 Task: Add an event with the title Training Workshop: Leadership Skills, date '2023/12/09', time 7:50 AM to 9:50 AMand add a description: As each participant delivers their presentation, fellow participants and a designated facilitator will provide constructive feedback, highlighting strengths and offering suggestions for improvement. The feedback will focus on areas such as clarity of message, organization of content, vocal delivery, non-verbal communication, and overall presentation effectiveness., put the event into Green category . Add location for the event as: 456 Parc Güell, Barcelona, Spain, logged in from the account softage.1@softage.netand send the event invitation to softage.4@softage.net and softage.5@softage.net. Set a reminder for the event 12 hour before
Action: Mouse moved to (86, 101)
Screenshot: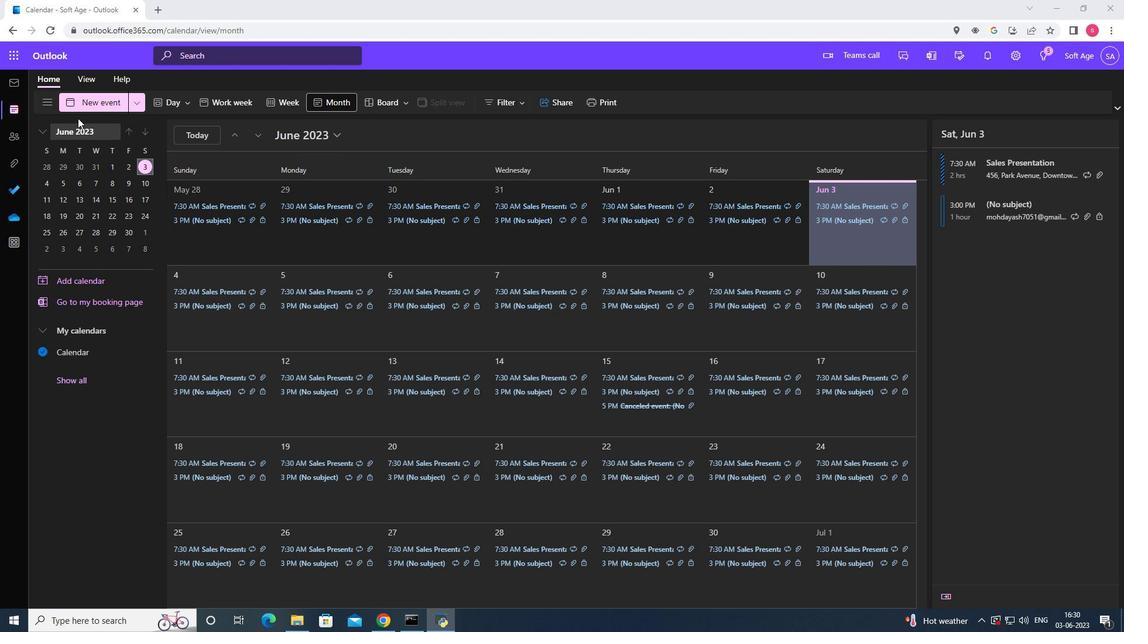 
Action: Mouse pressed left at (86, 101)
Screenshot: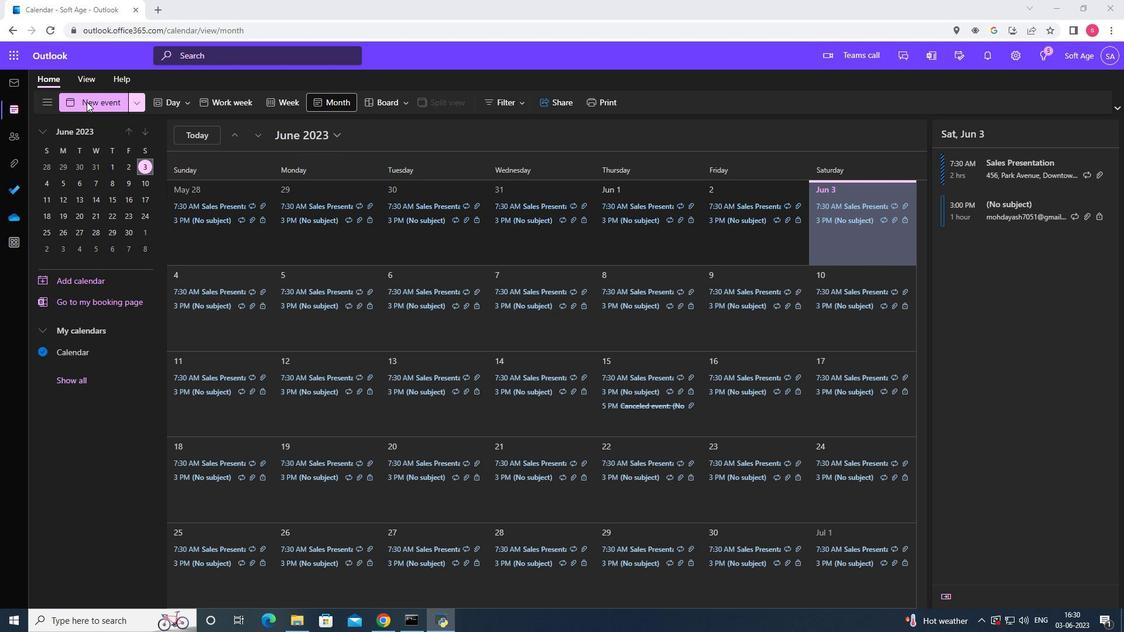 
Action: Mouse moved to (378, 180)
Screenshot: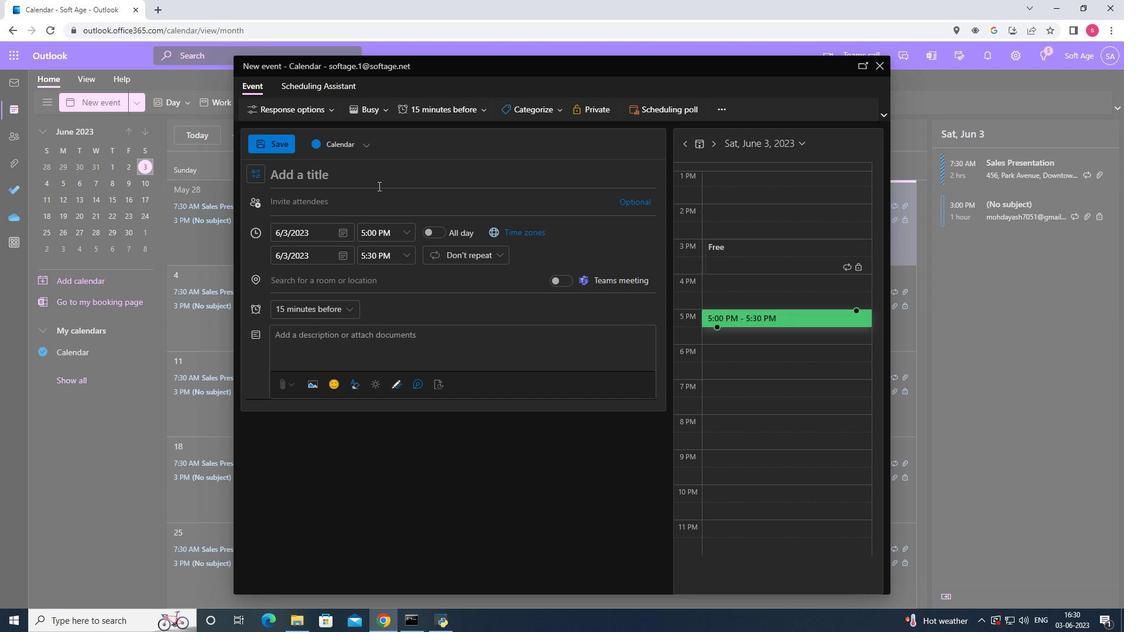 
Action: Mouse pressed left at (378, 180)
Screenshot: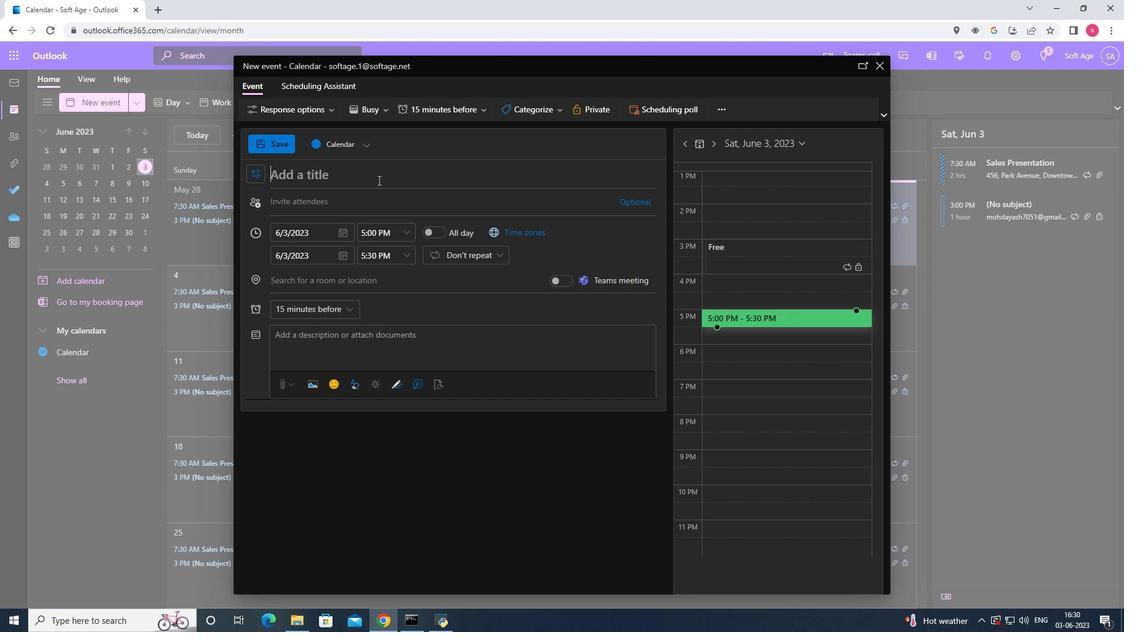 
Action: Key pressed <Key.shift>Training<Key.space><Key.shift>work<Key.backspace><Key.backspace><Key.backspace><Key.backspace><Key.shift>Workshop<Key.shift>:<Key.space><Key.shift><Key.shift><Key.shift><Key.shift><Key.shift><Key.shift><Key.shift><Key.shift><Key.shift><Key.shift><Key.shift><Key.shift><Key.shift><Key.shift><Key.shift><Key.shift><Key.shift><Key.shift><Key.shift><Key.shift><Key.shift><Key.shift><Key.shift><Key.shift><Key.shift><Key.shift><Key.shift><Key.shift><Key.shift>Leadership<Key.space><Key.shift>Skills
Screenshot: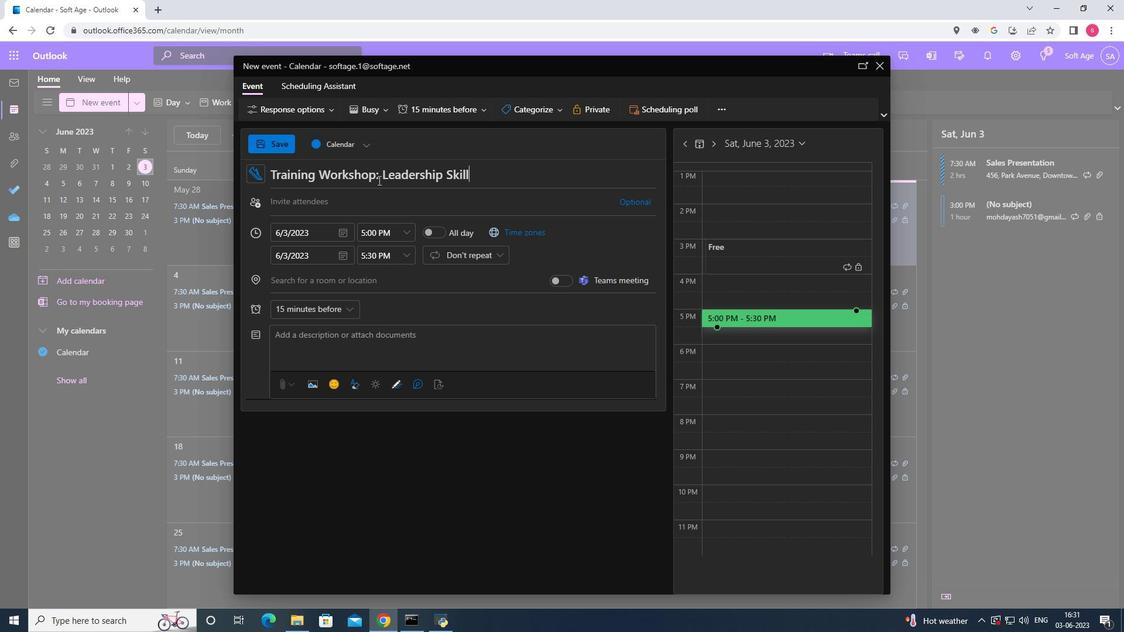 
Action: Mouse moved to (341, 232)
Screenshot: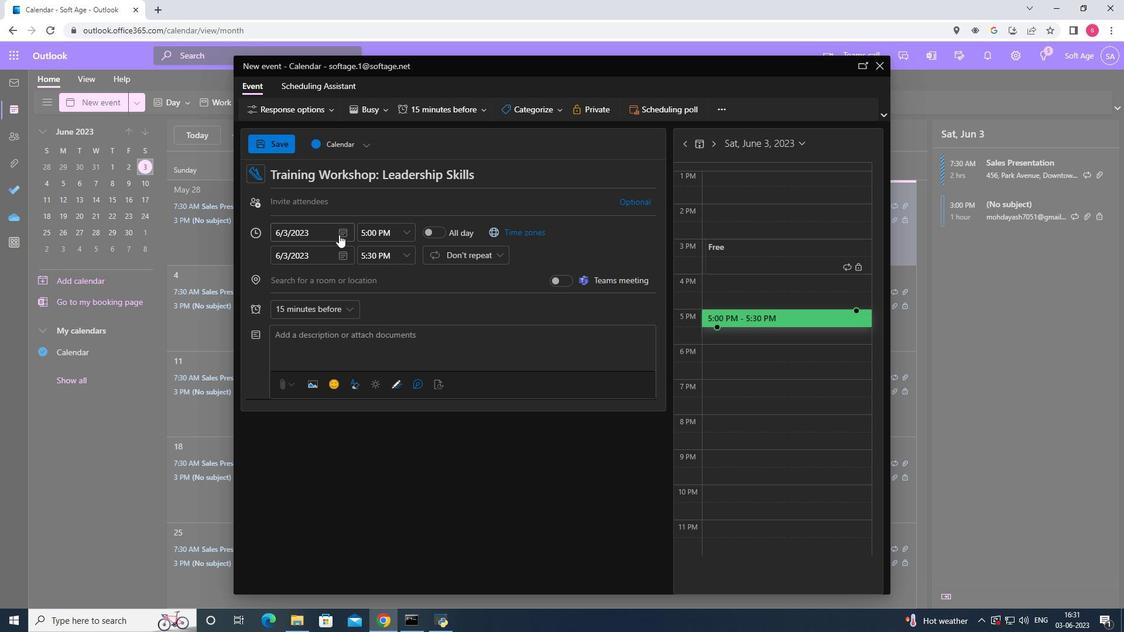 
Action: Mouse pressed left at (341, 232)
Screenshot: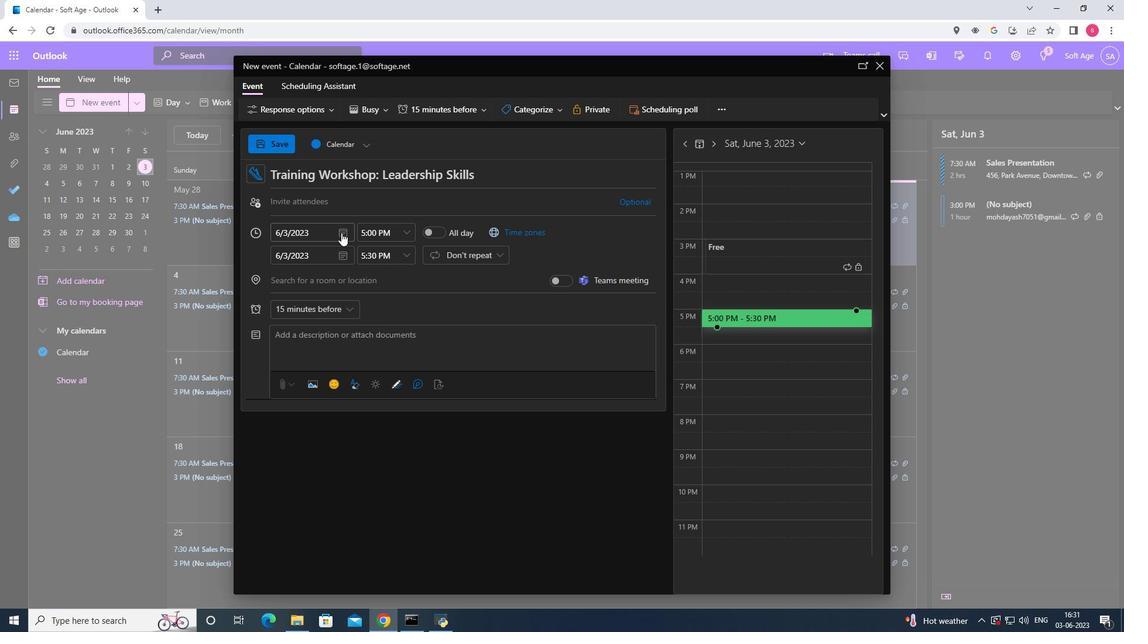 
Action: Mouse moved to (384, 254)
Screenshot: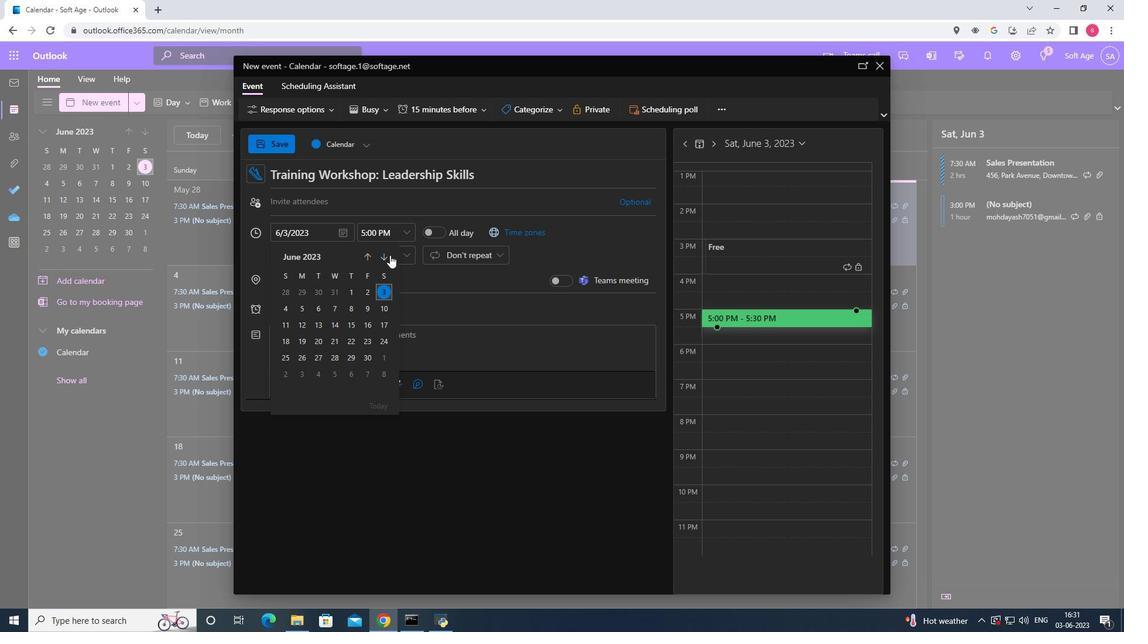 
Action: Mouse pressed left at (384, 254)
Screenshot: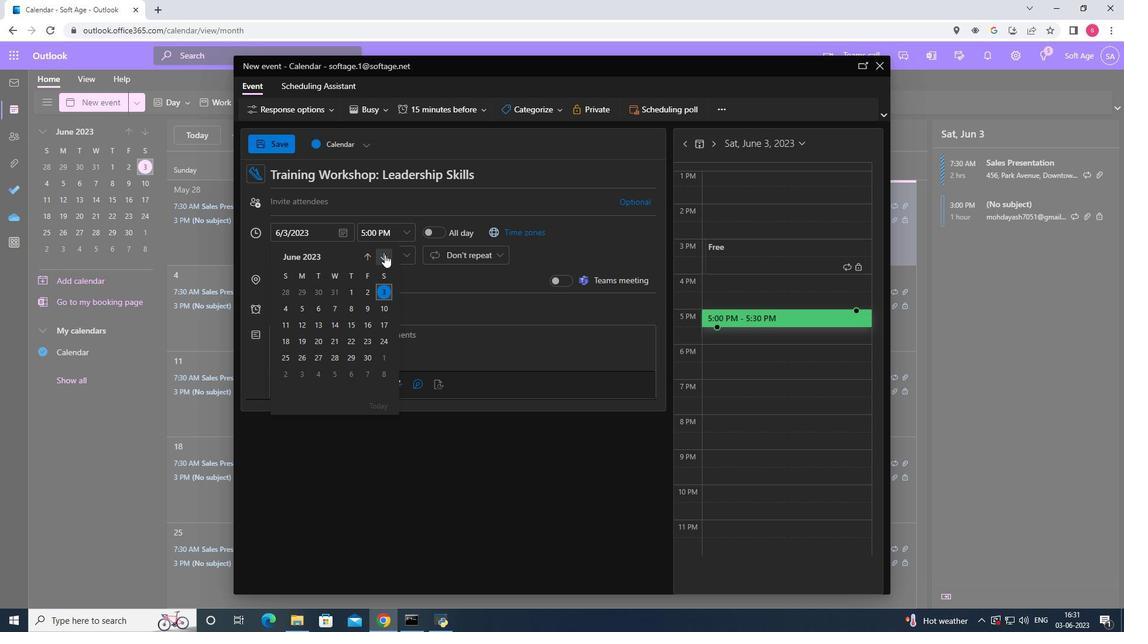 
Action: Mouse pressed left at (384, 254)
Screenshot: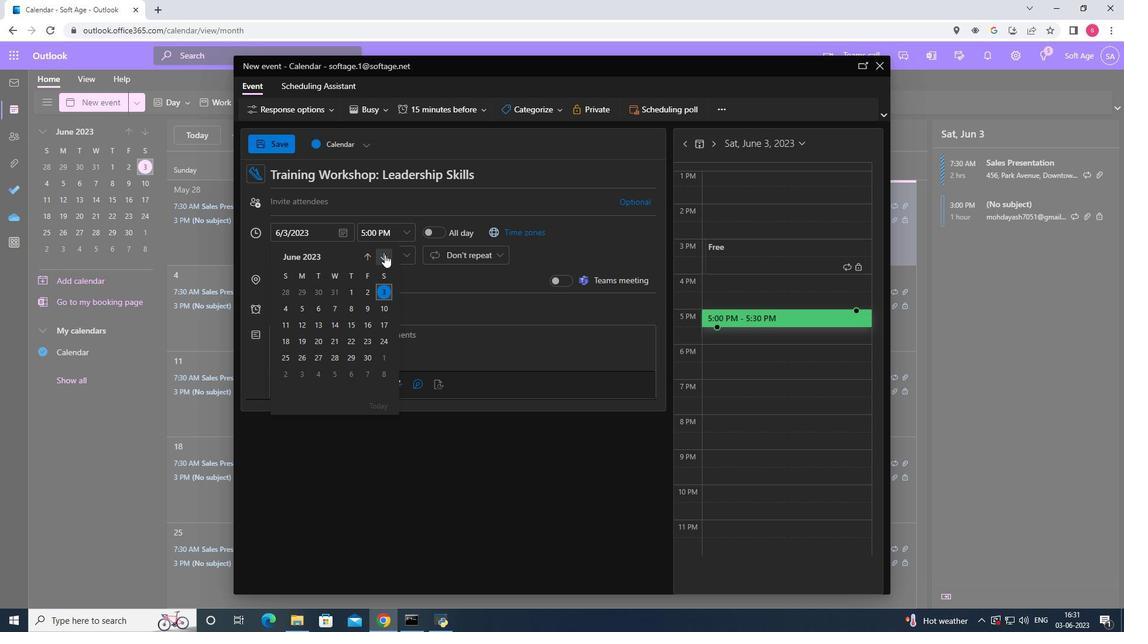 
Action: Mouse pressed left at (384, 254)
Screenshot: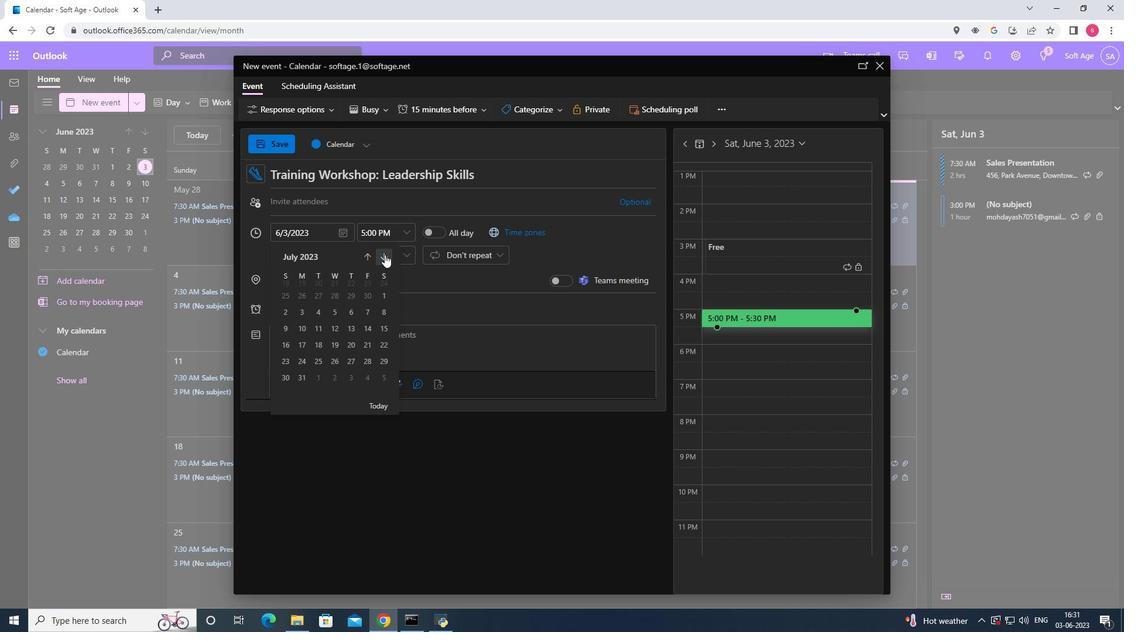 
Action: Mouse pressed left at (384, 254)
Screenshot: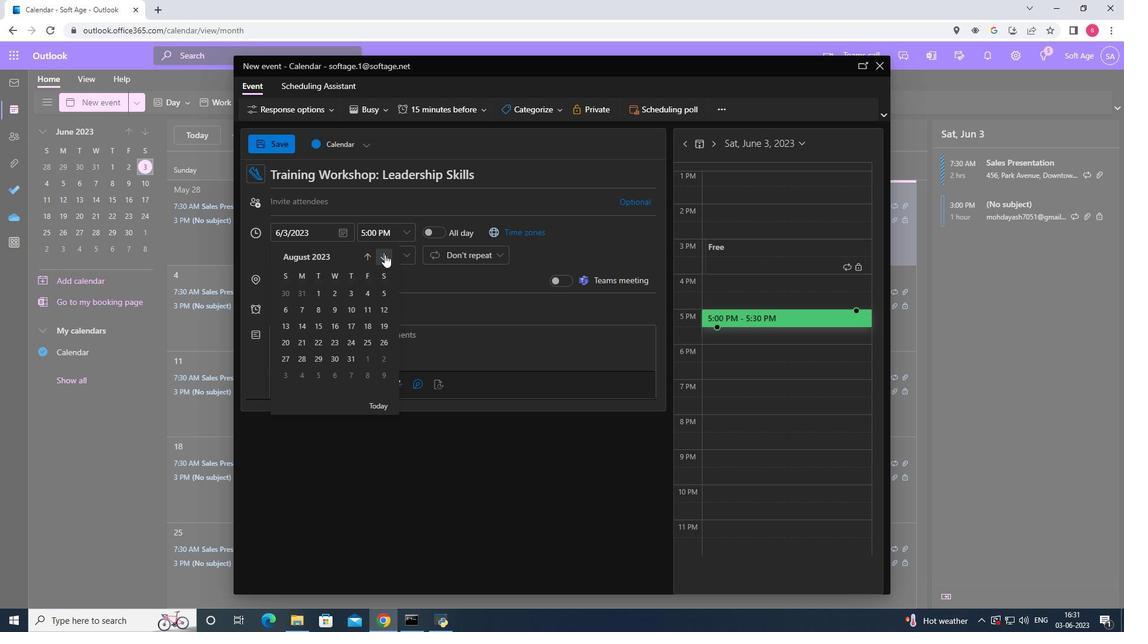 
Action: Mouse pressed left at (384, 254)
Screenshot: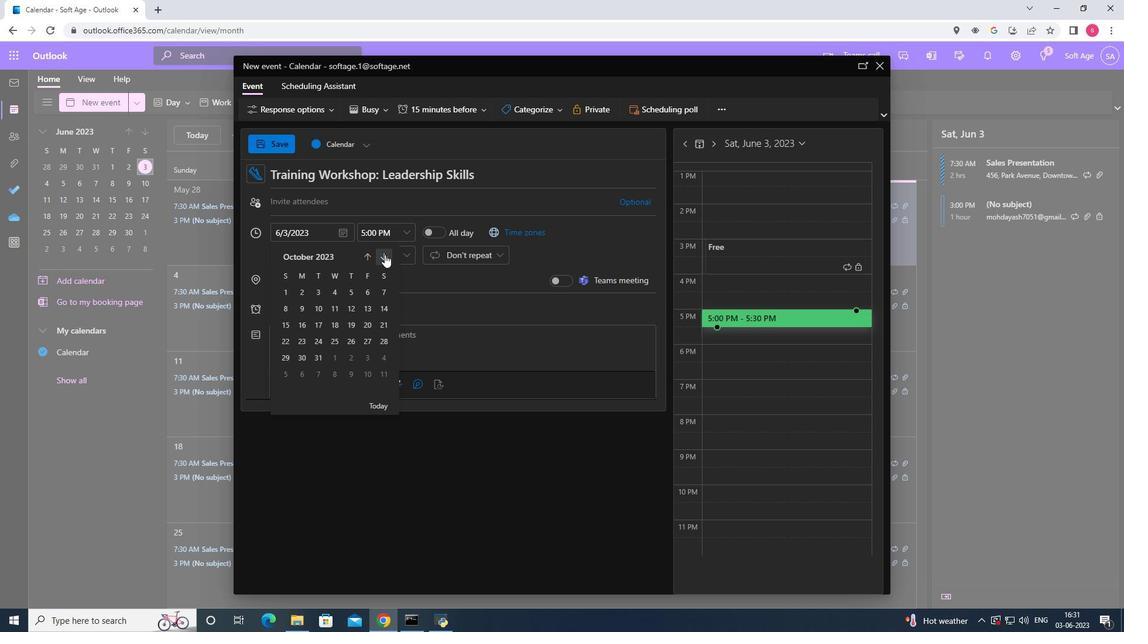 
Action: Mouse pressed left at (384, 254)
Screenshot: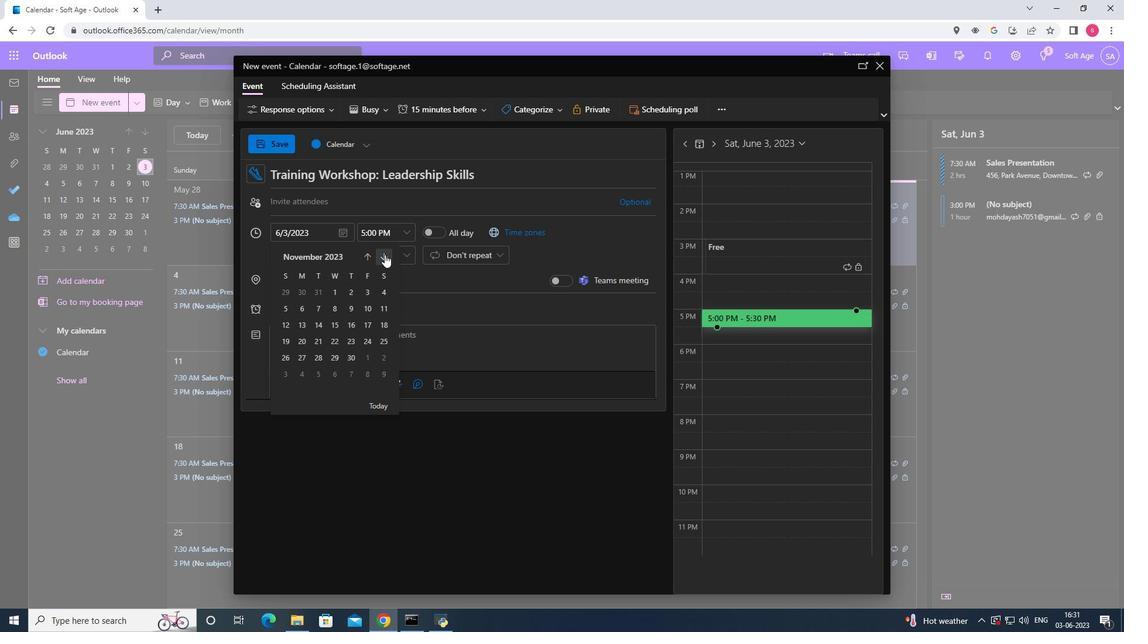 
Action: Mouse moved to (383, 311)
Screenshot: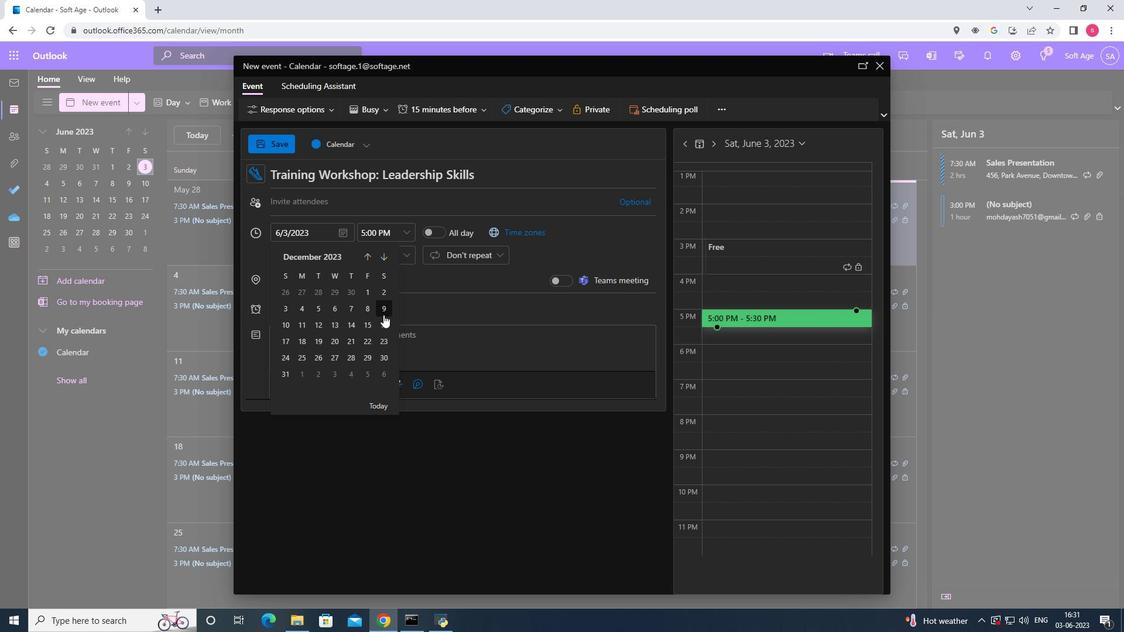 
Action: Mouse pressed left at (383, 311)
Screenshot: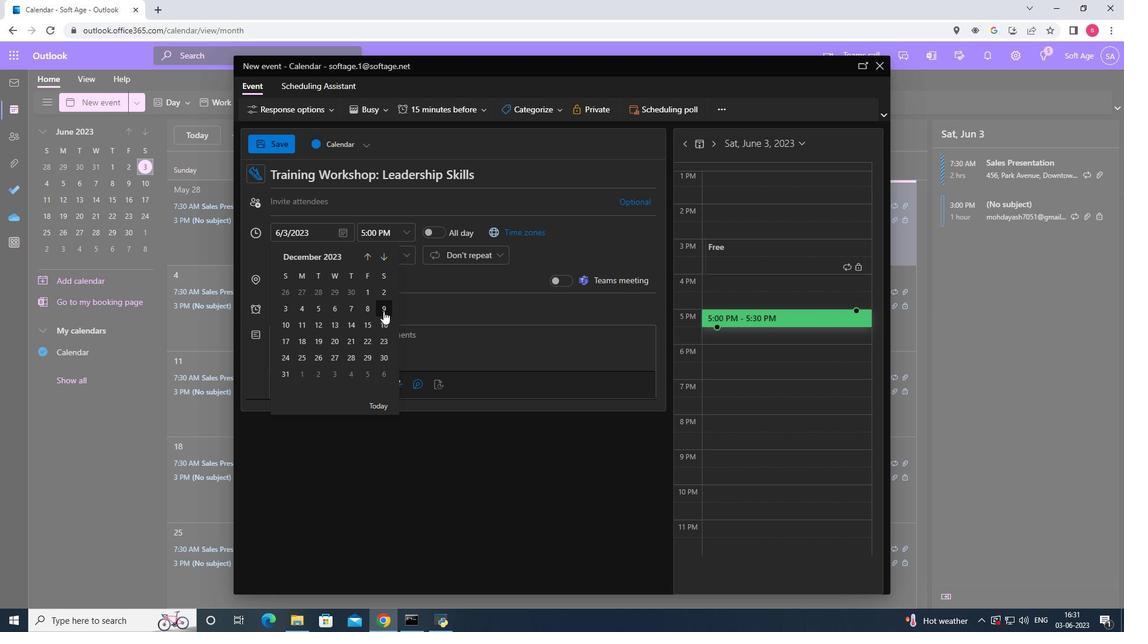 
Action: Mouse moved to (402, 237)
Screenshot: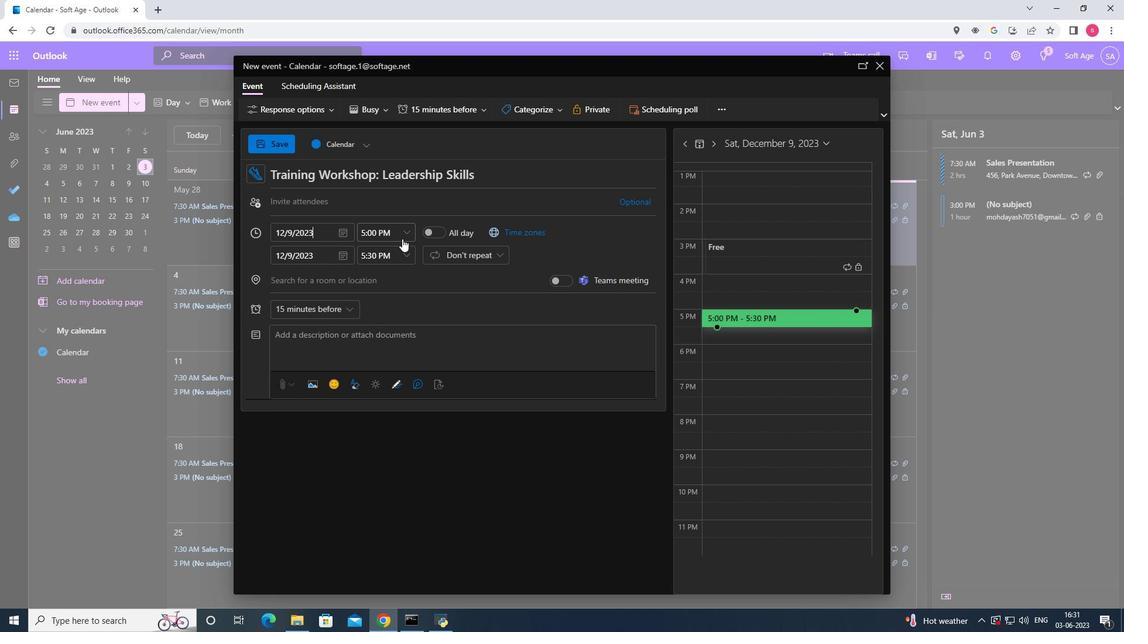 
Action: Mouse pressed left at (402, 237)
Screenshot: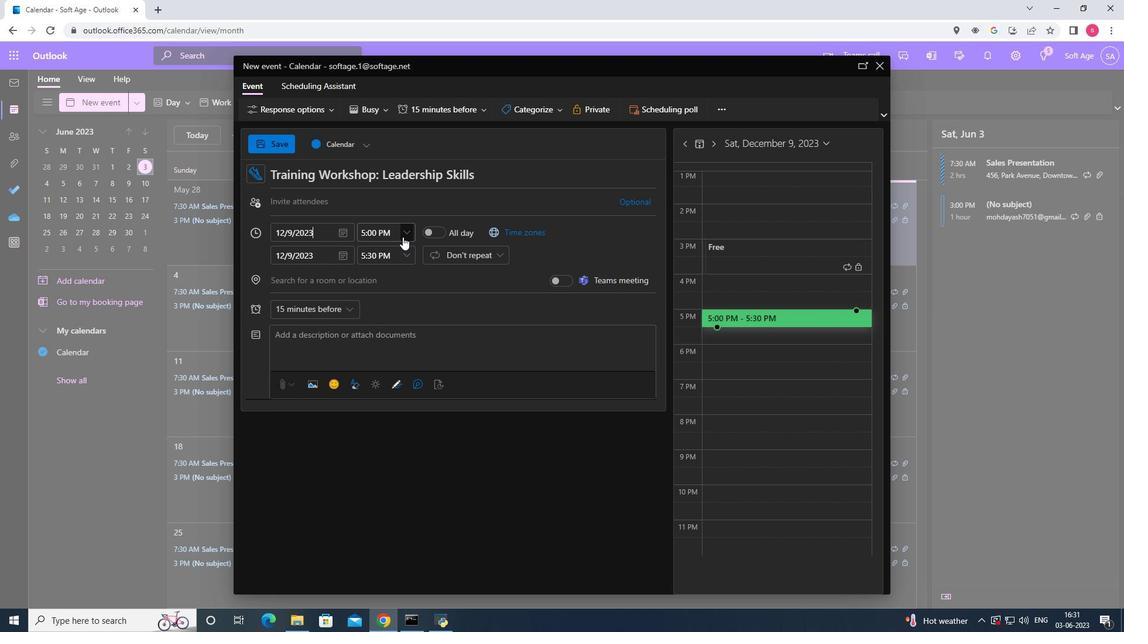 
Action: Mouse moved to (417, 249)
Screenshot: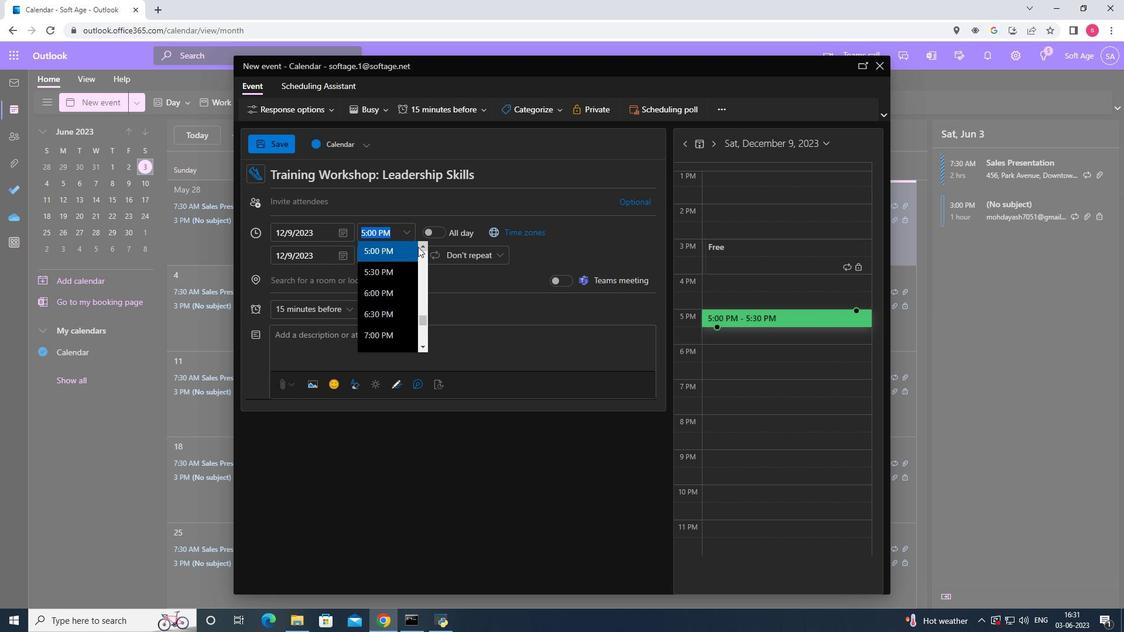 
Action: Mouse pressed left at (417, 249)
Screenshot: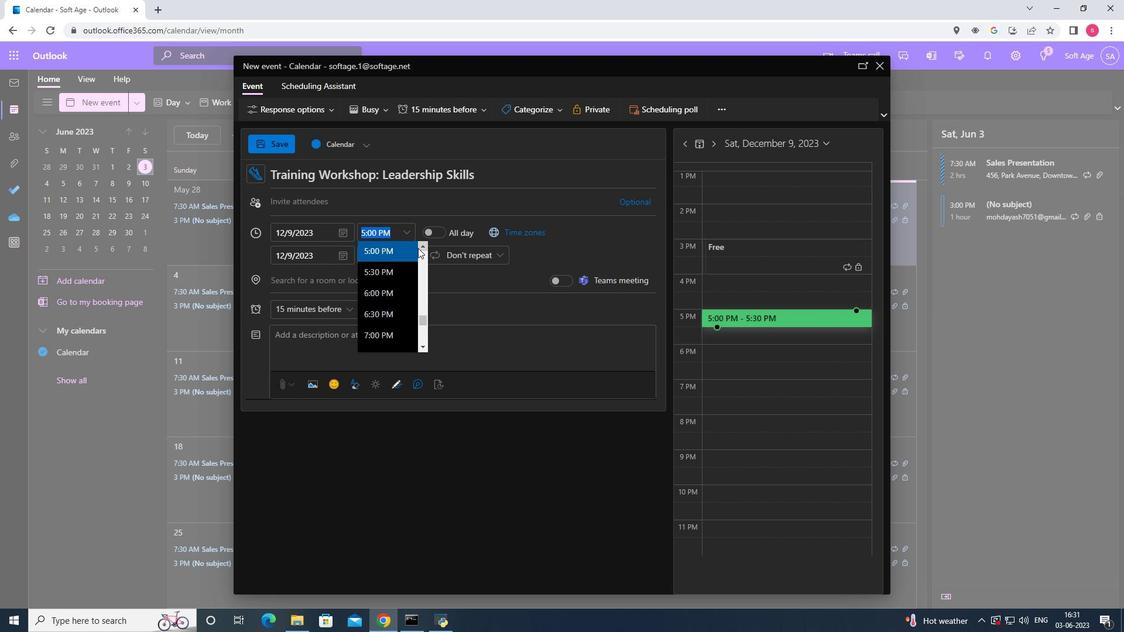 
Action: Mouse pressed left at (417, 249)
Screenshot: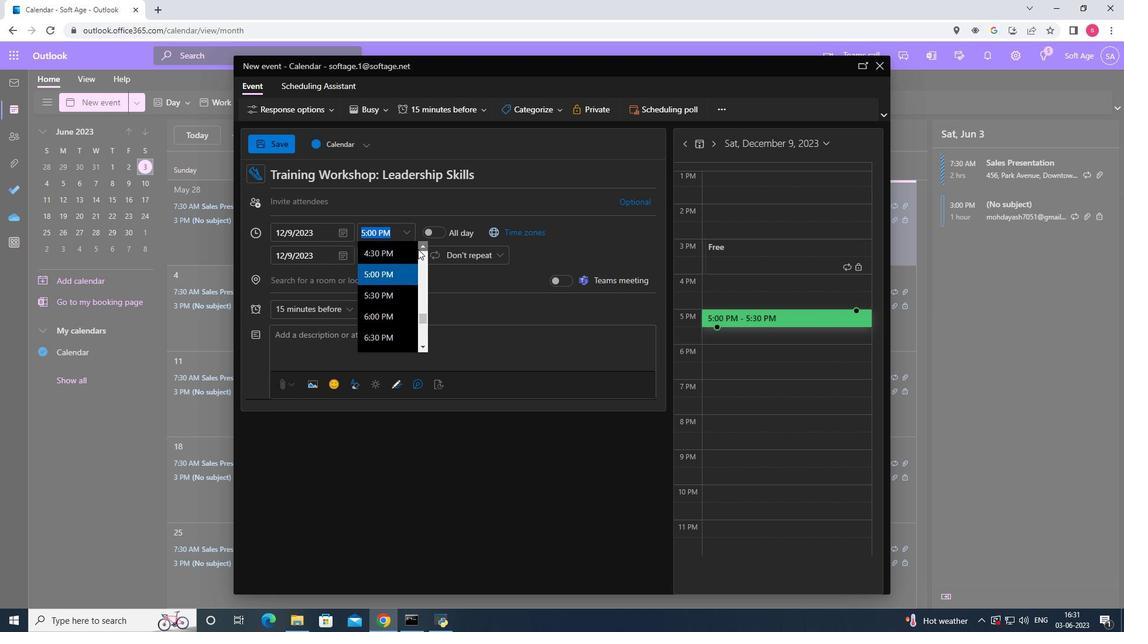 
Action: Mouse pressed left at (417, 249)
Screenshot: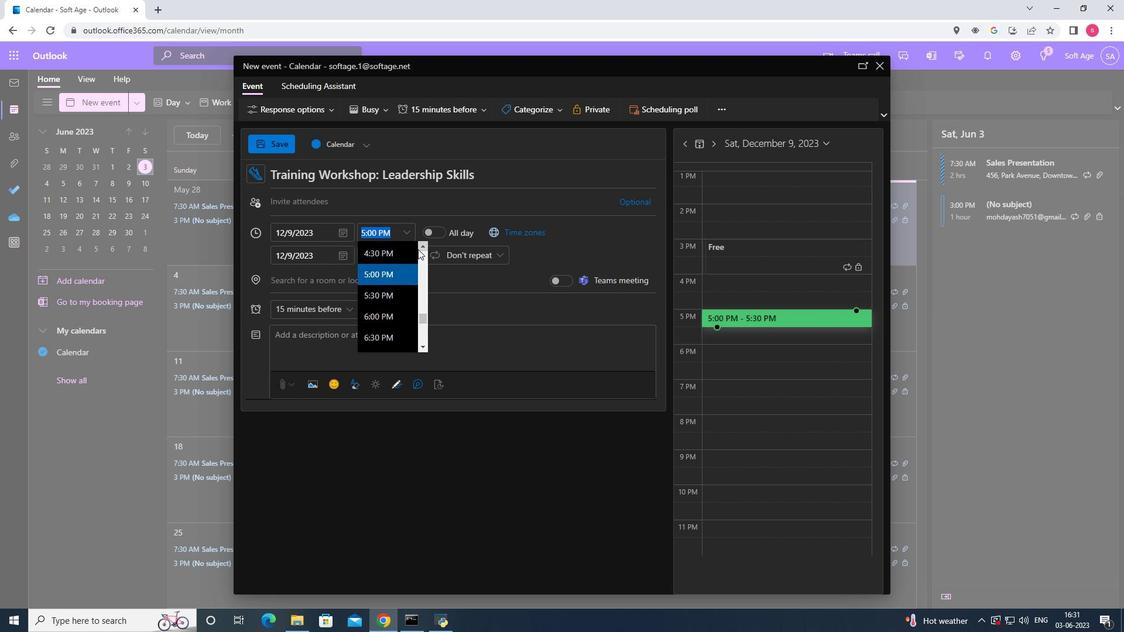 
Action: Mouse moved to (418, 249)
Screenshot: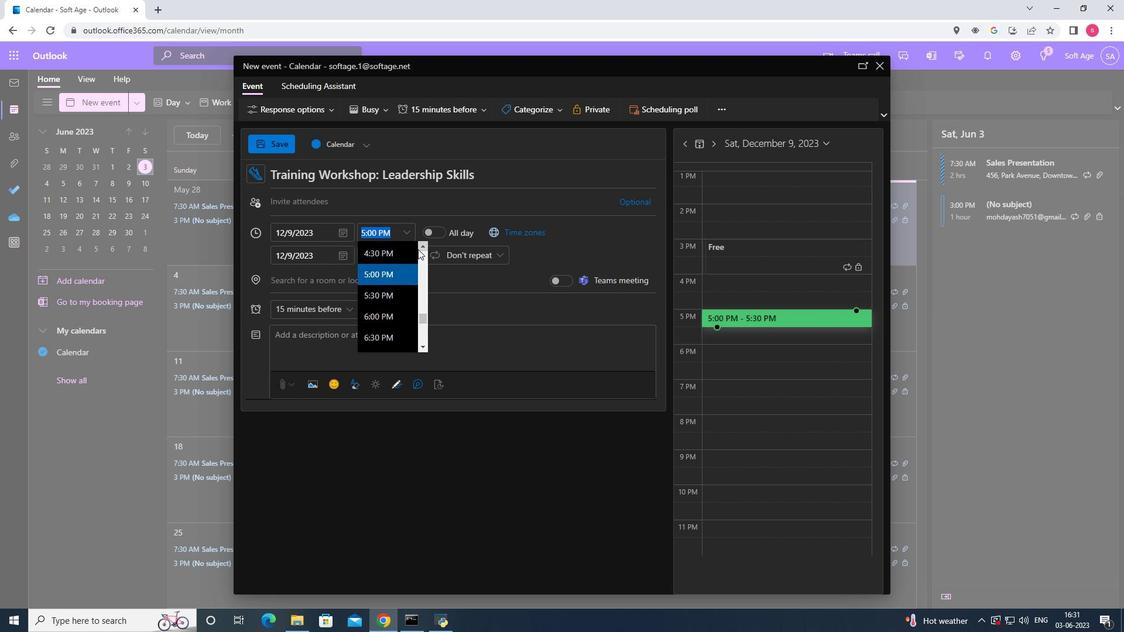
Action: Mouse pressed left at (418, 249)
Screenshot: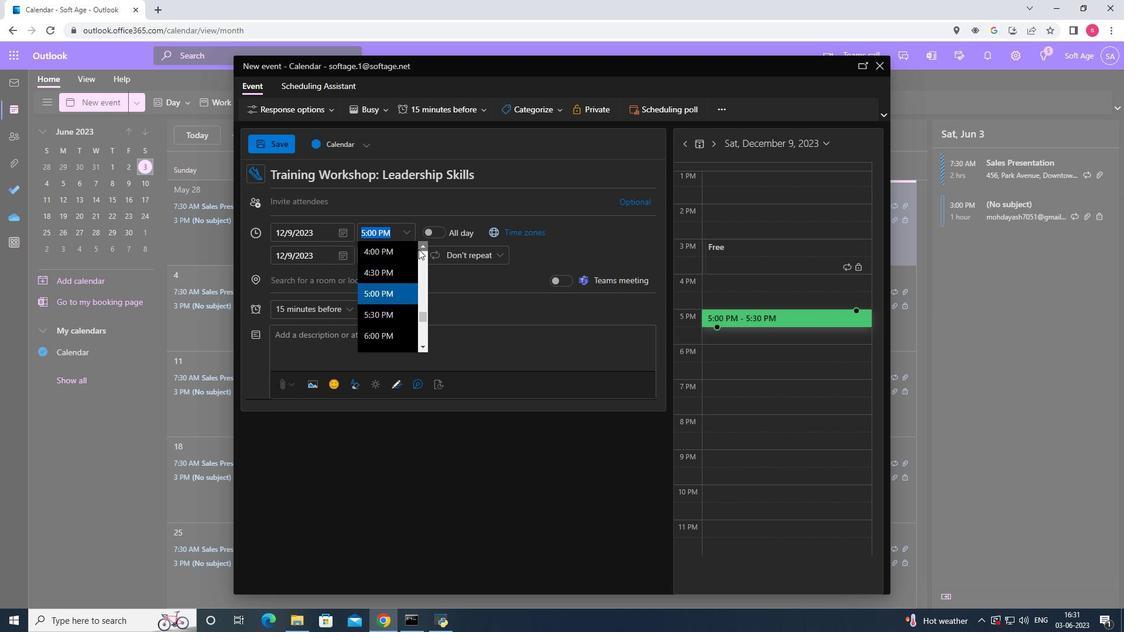 
Action: Mouse moved to (419, 249)
Screenshot: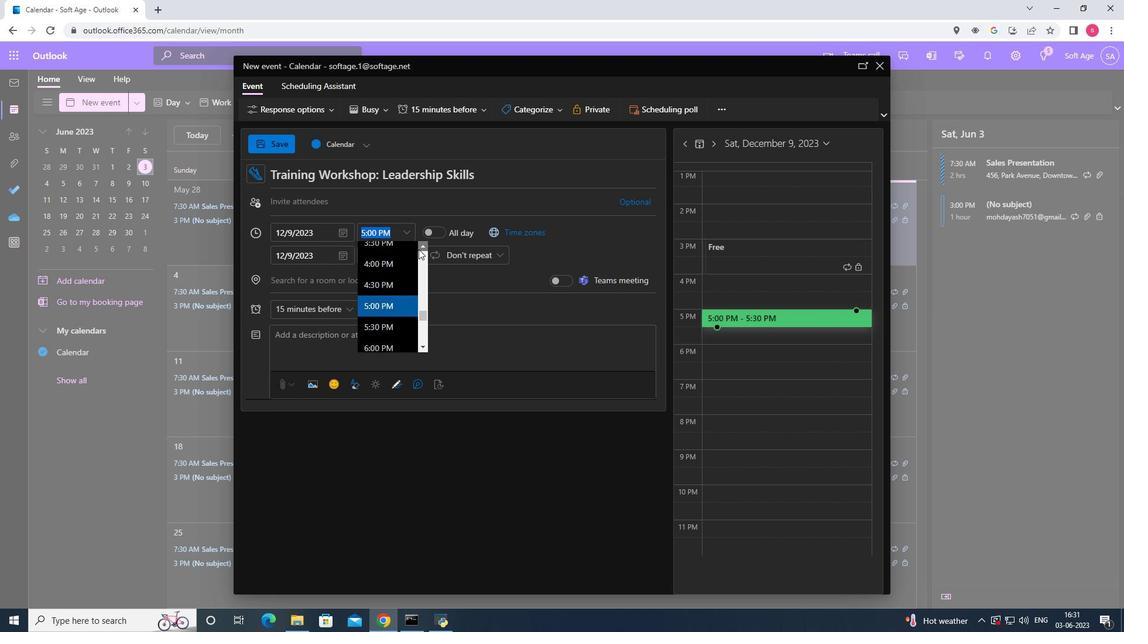 
Action: Mouse pressed left at (419, 249)
Screenshot: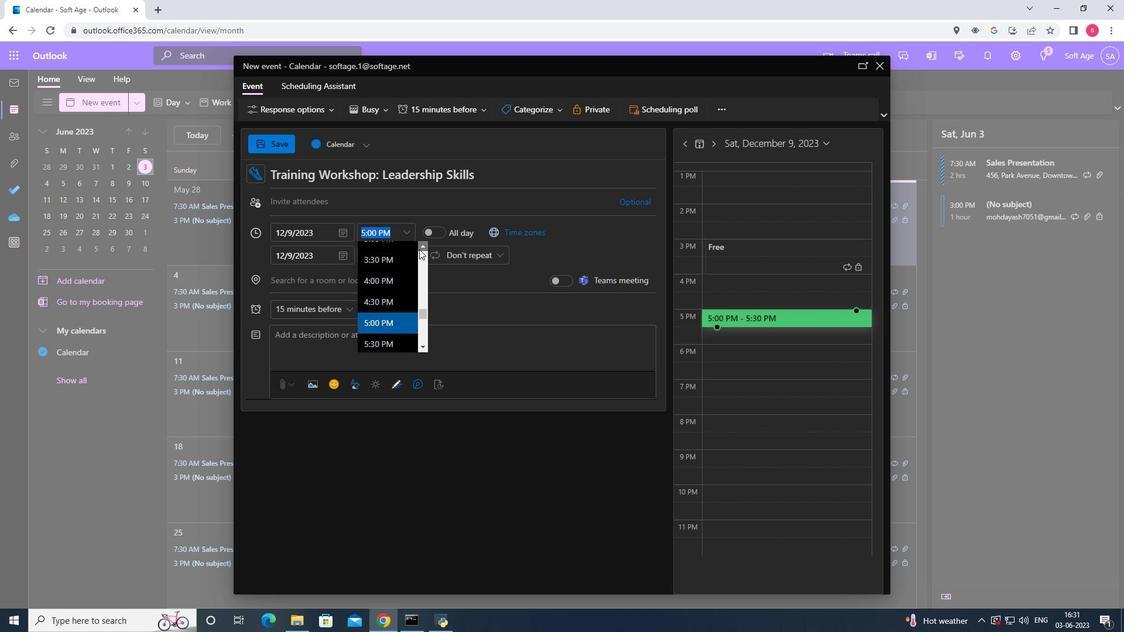 
Action: Mouse pressed left at (419, 249)
Screenshot: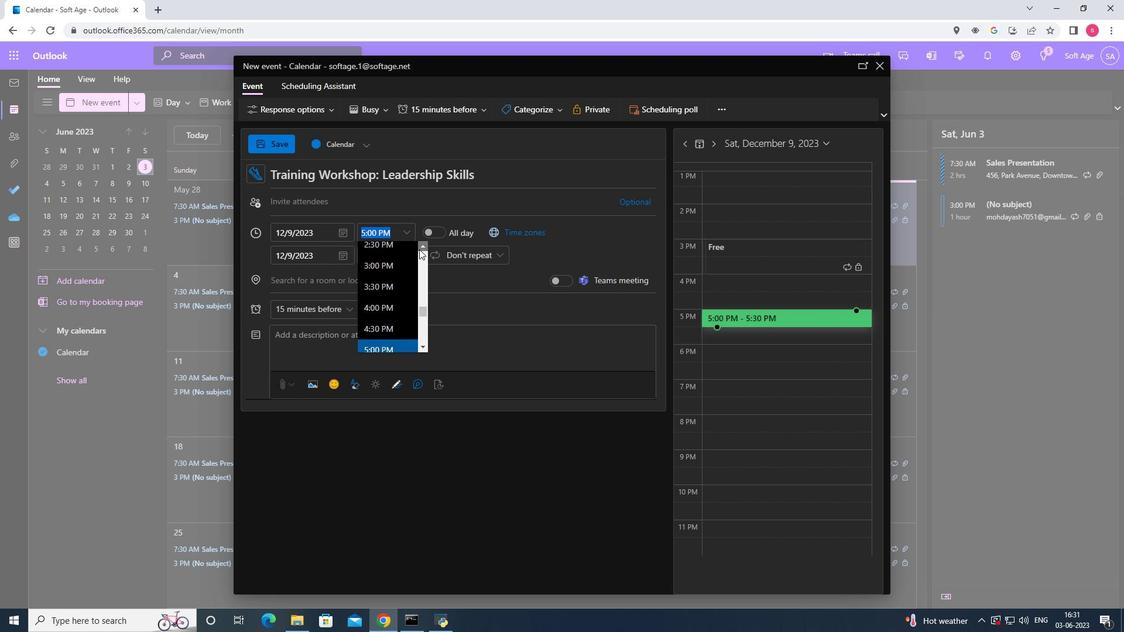 
Action: Mouse pressed left at (419, 249)
Screenshot: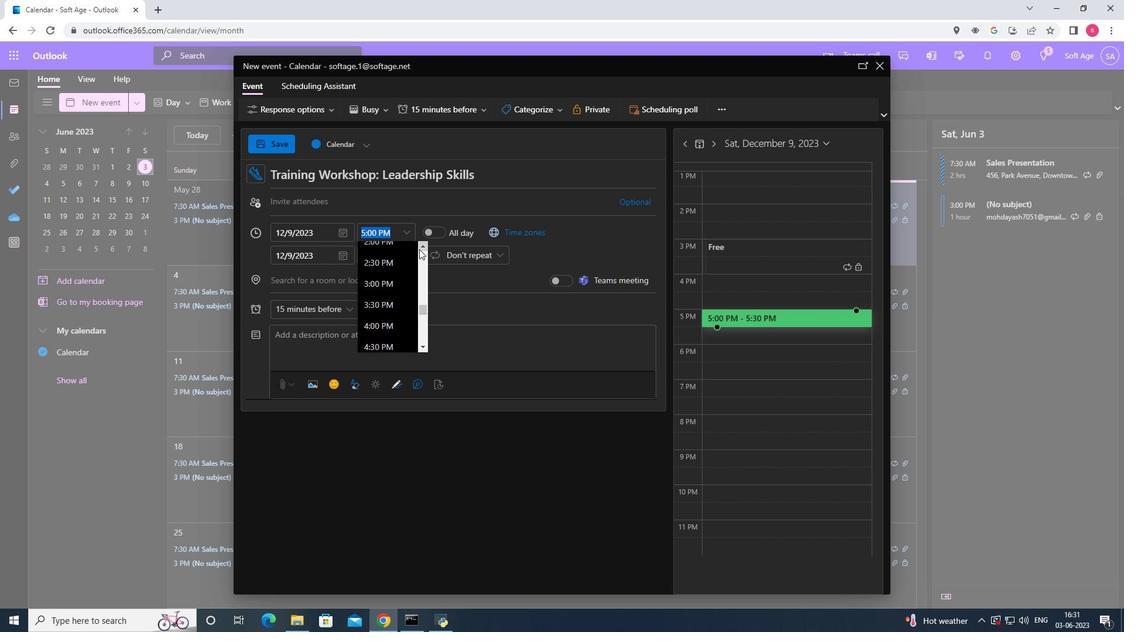 
Action: Mouse pressed left at (419, 249)
Screenshot: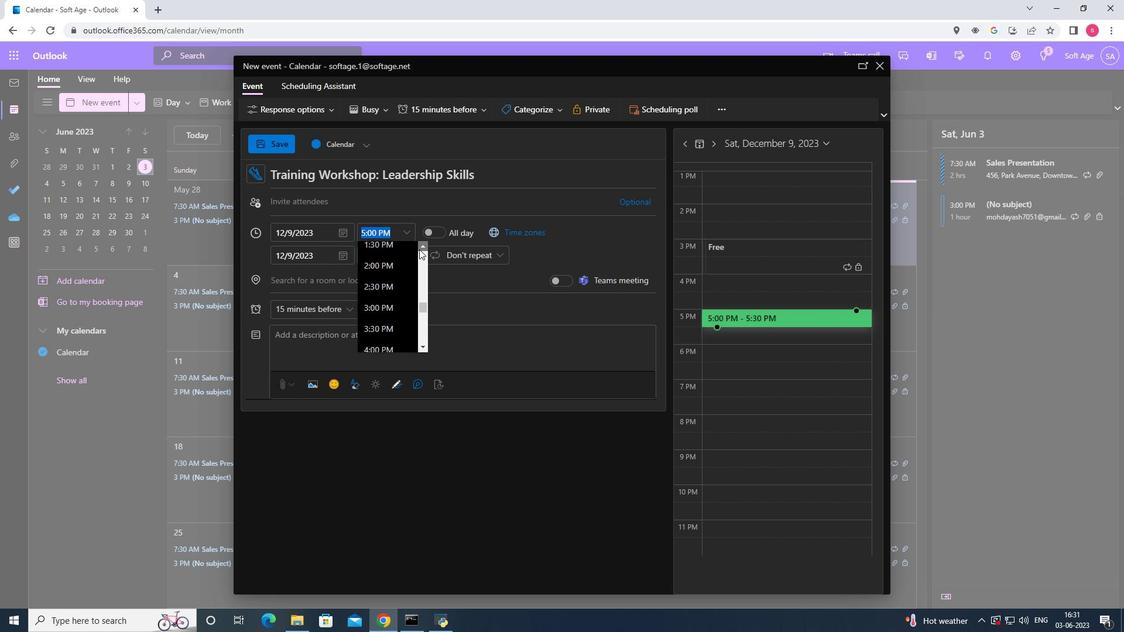 
Action: Mouse moved to (419, 249)
Screenshot: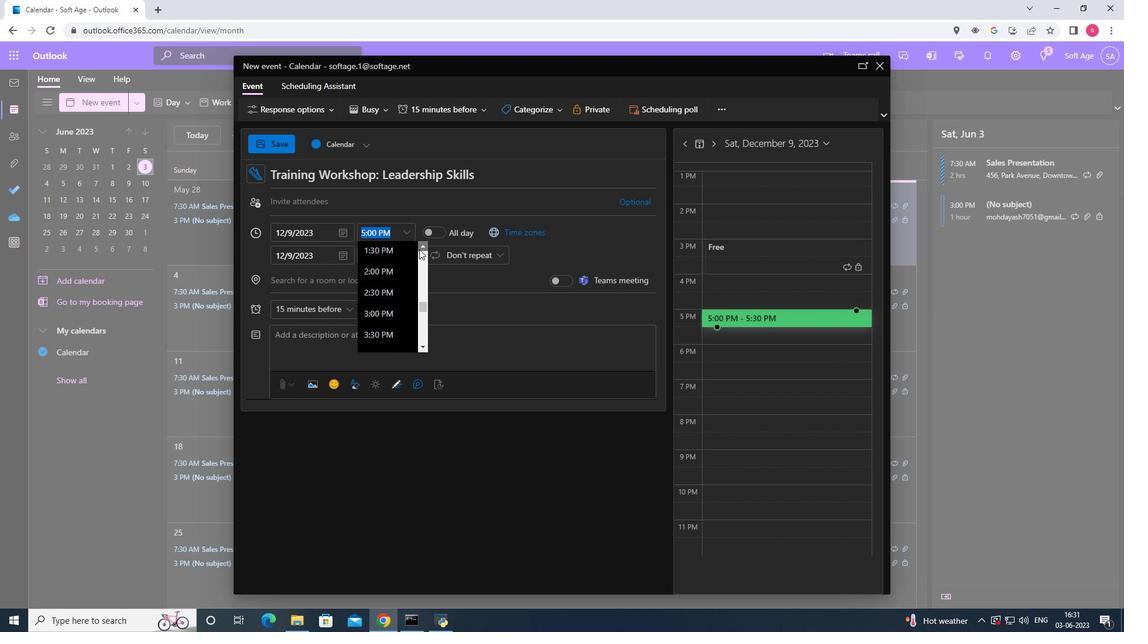 
Action: Mouse pressed left at (419, 249)
Screenshot: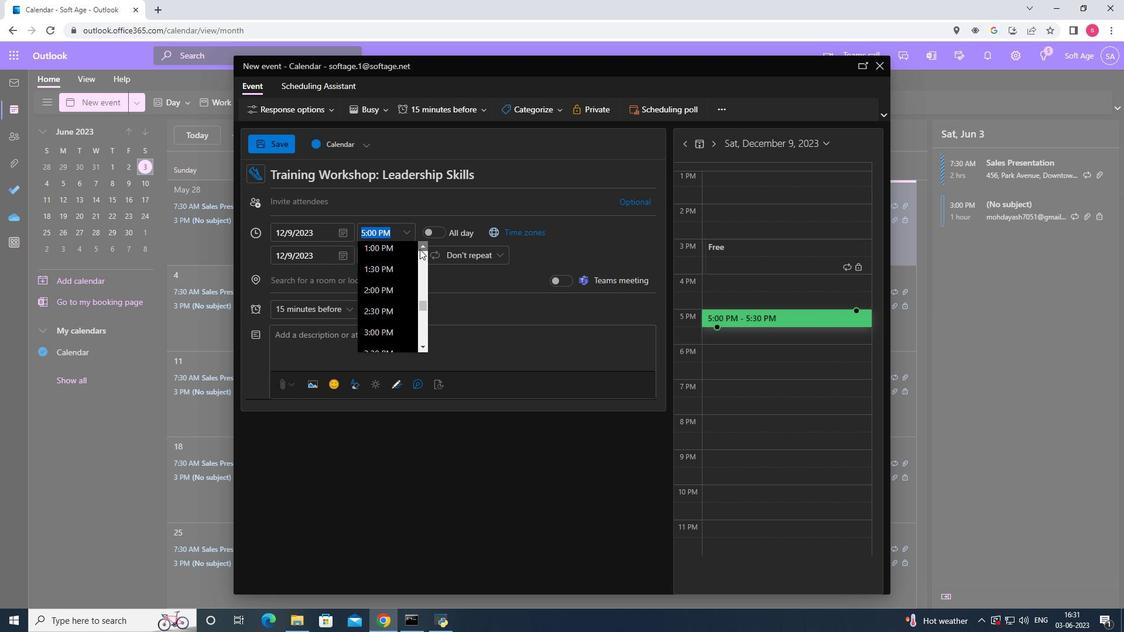 
Action: Mouse pressed left at (419, 249)
Screenshot: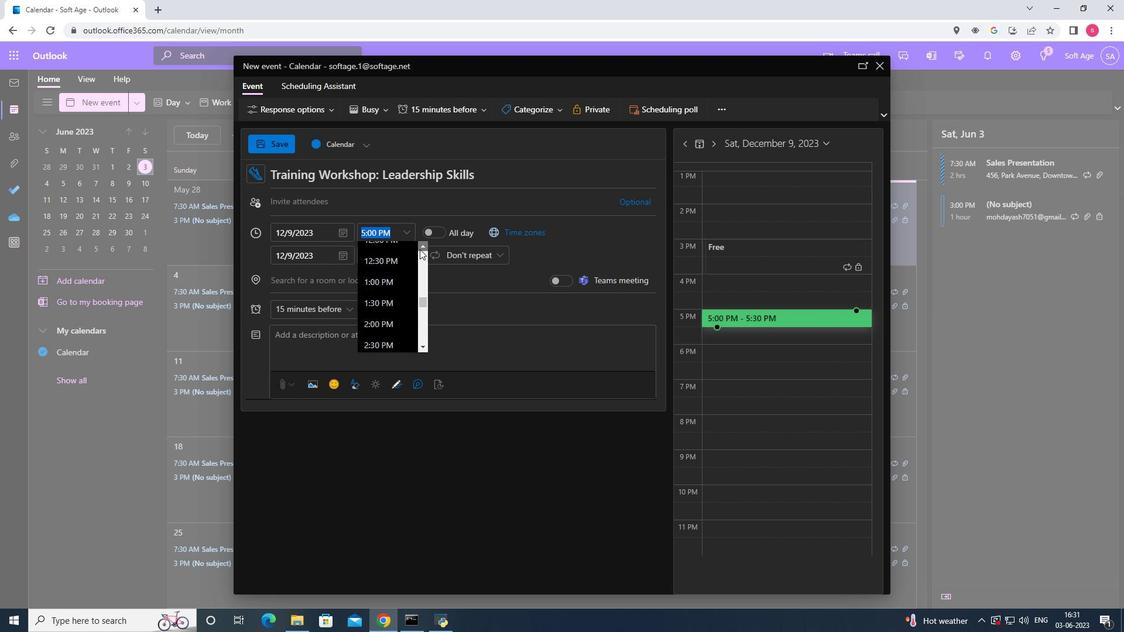 
Action: Mouse pressed left at (419, 249)
Screenshot: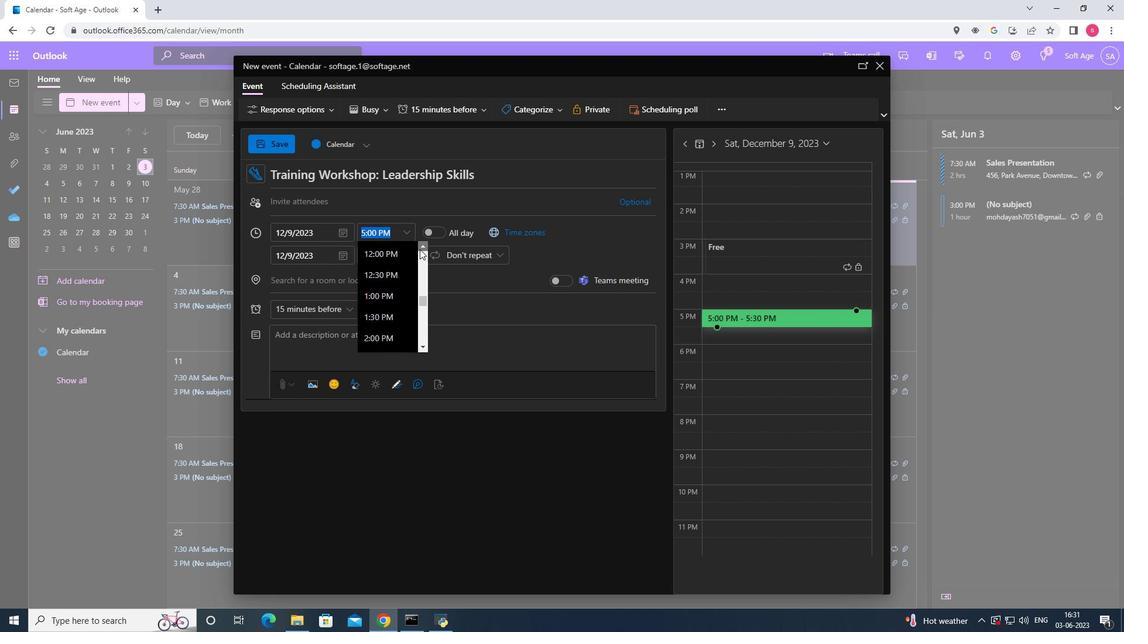 
Action: Mouse pressed left at (419, 249)
Screenshot: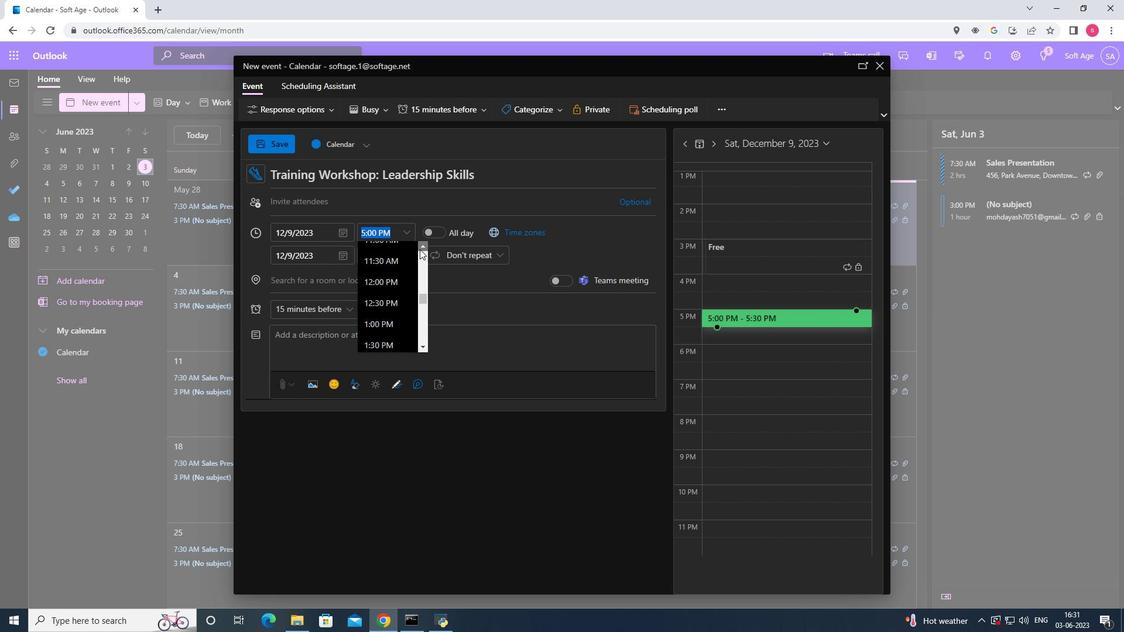 
Action: Mouse pressed left at (419, 249)
Screenshot: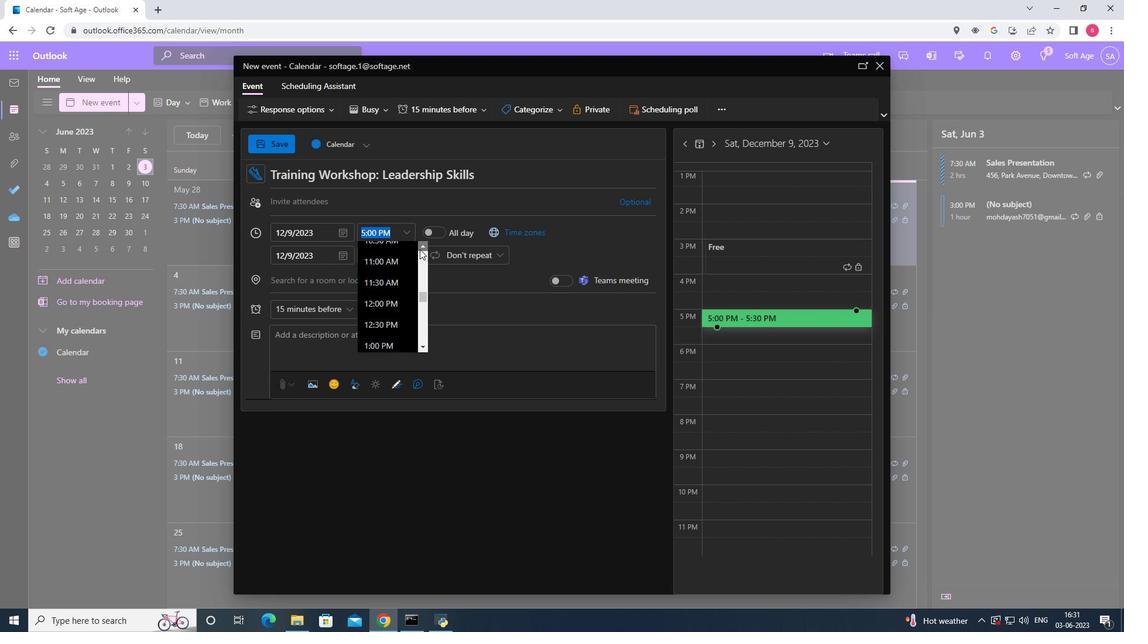 
Action: Mouse pressed left at (419, 249)
Screenshot: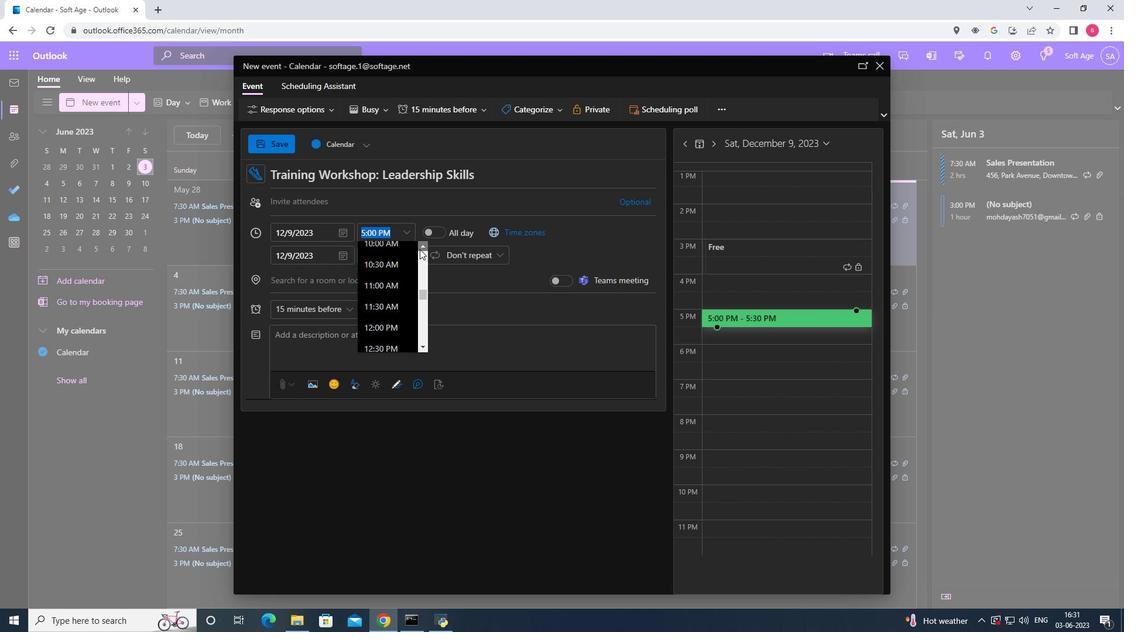 
Action: Mouse pressed left at (419, 249)
Screenshot: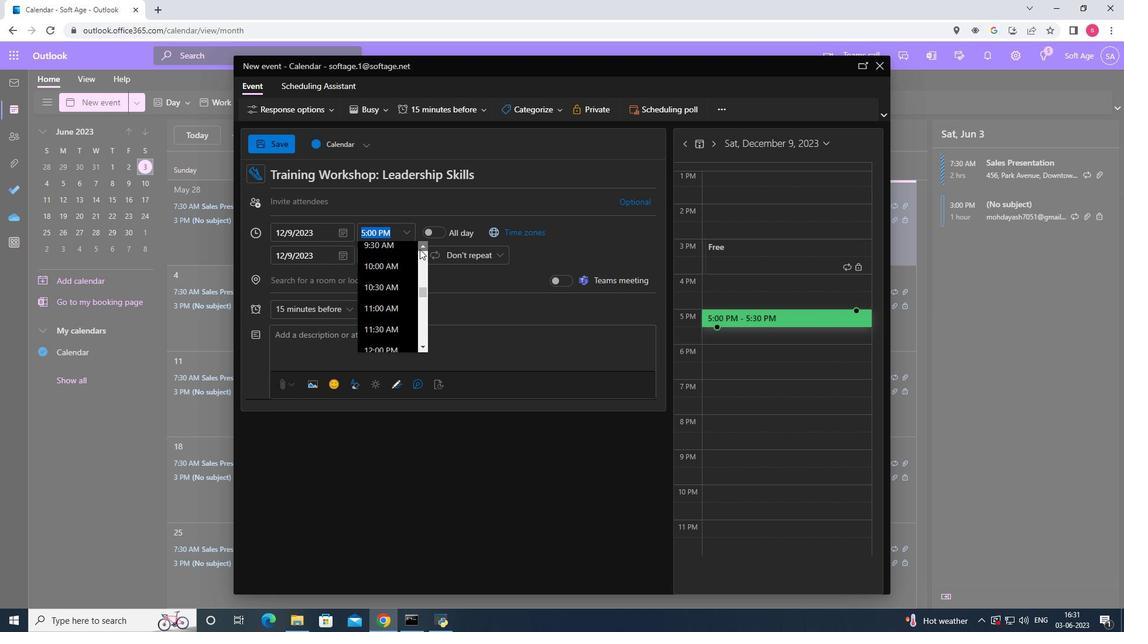 
Action: Mouse pressed left at (419, 249)
Screenshot: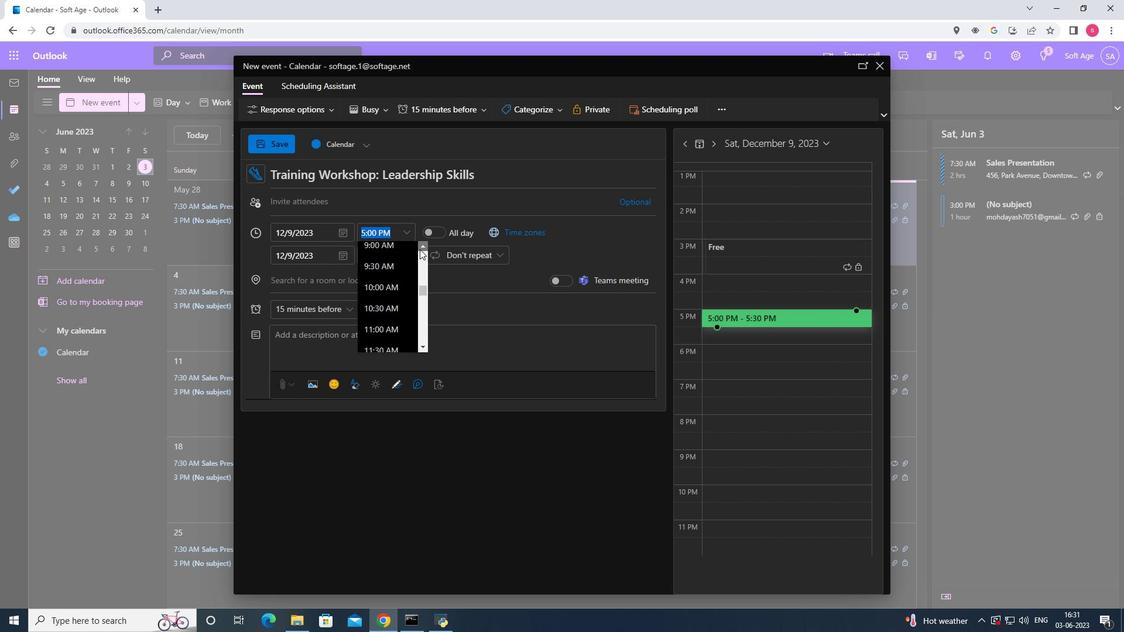 
Action: Mouse pressed left at (419, 249)
Screenshot: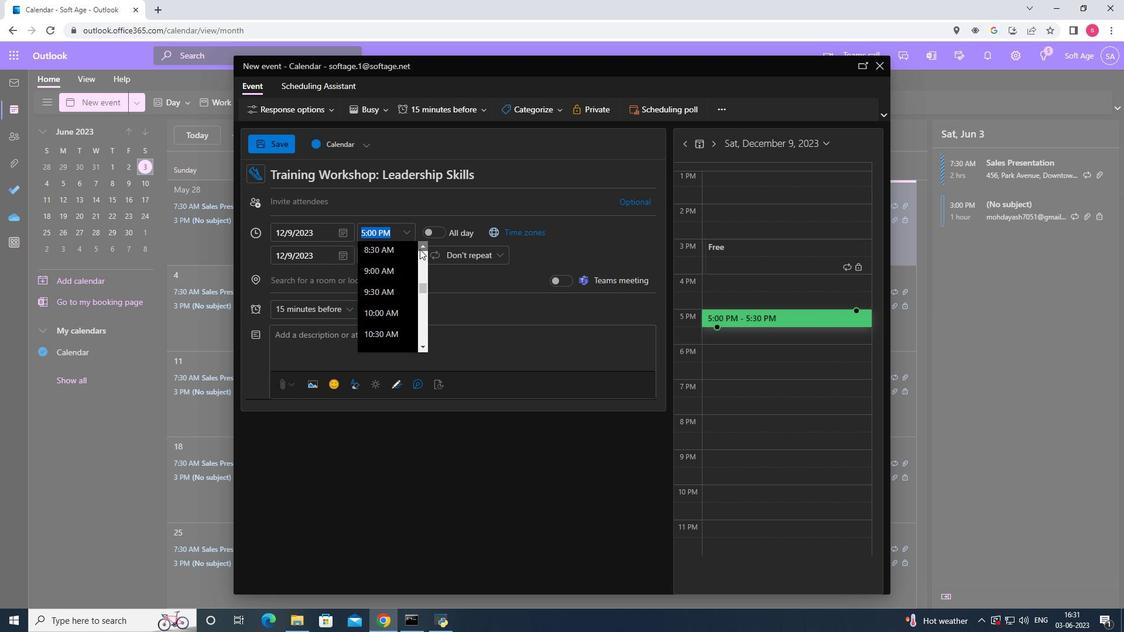 
Action: Mouse pressed left at (419, 249)
Screenshot: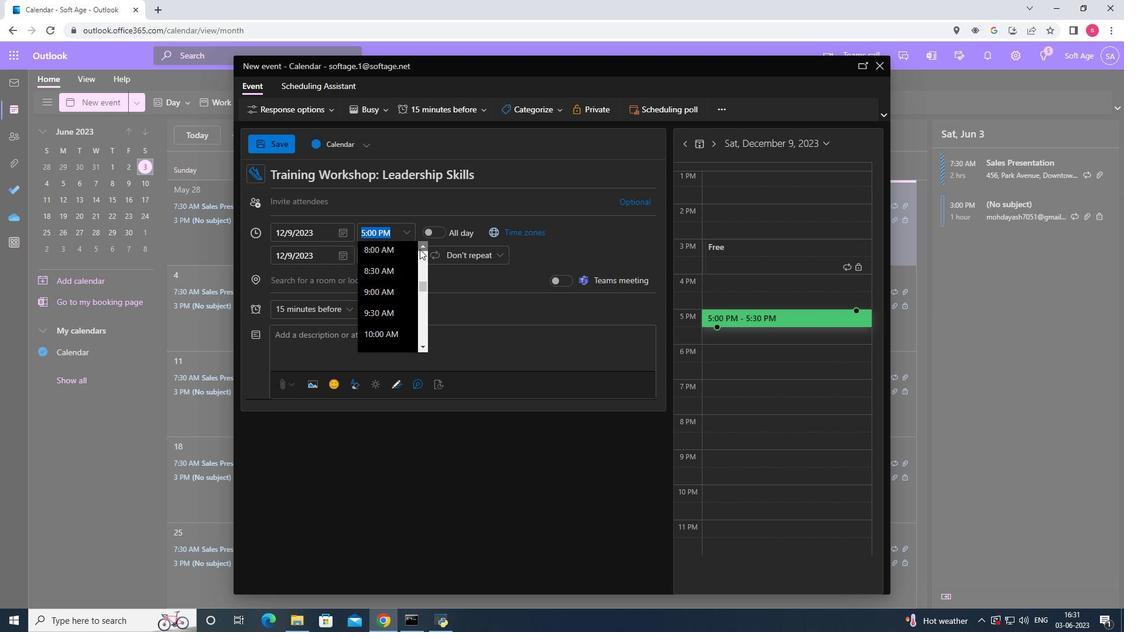 
Action: Mouse pressed left at (419, 249)
Screenshot: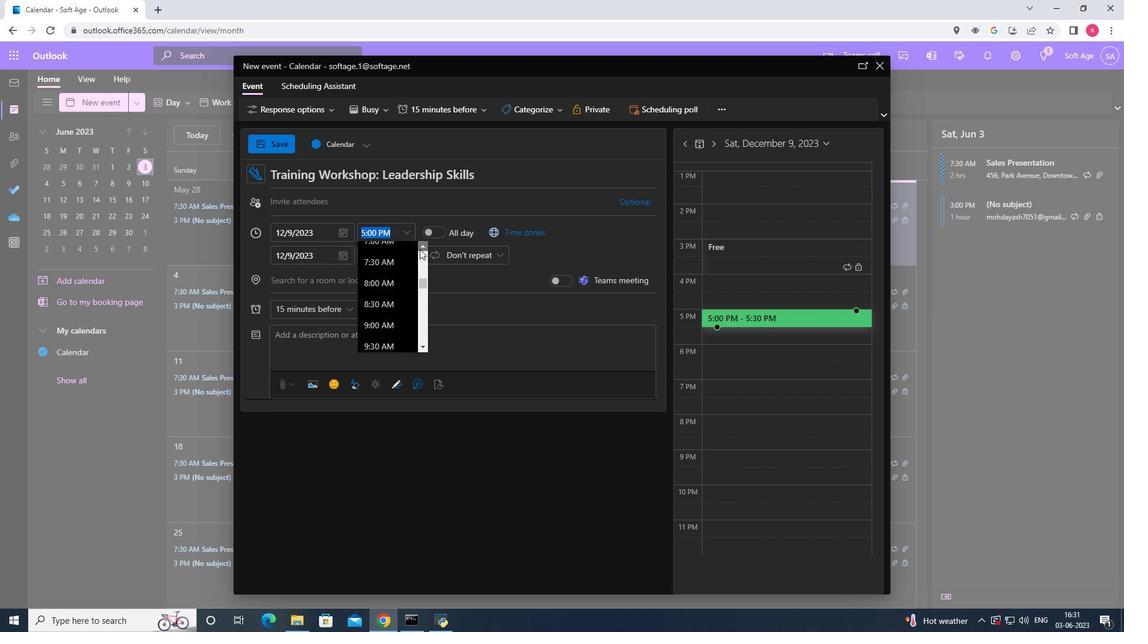 
Action: Mouse moved to (378, 293)
Screenshot: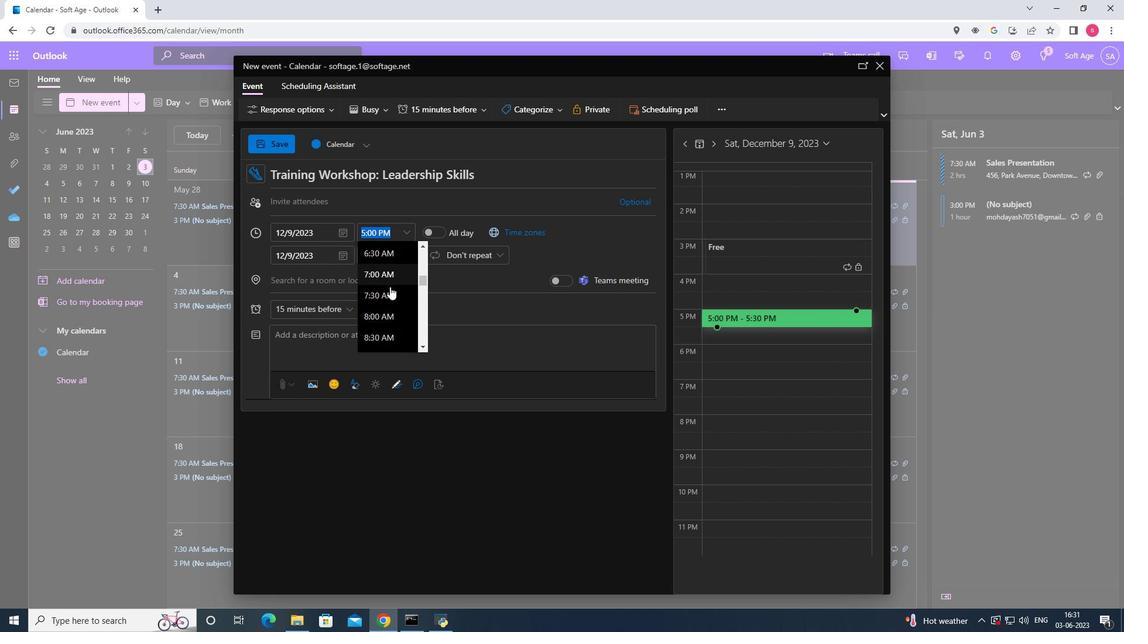 
Action: Mouse pressed left at (378, 293)
Screenshot: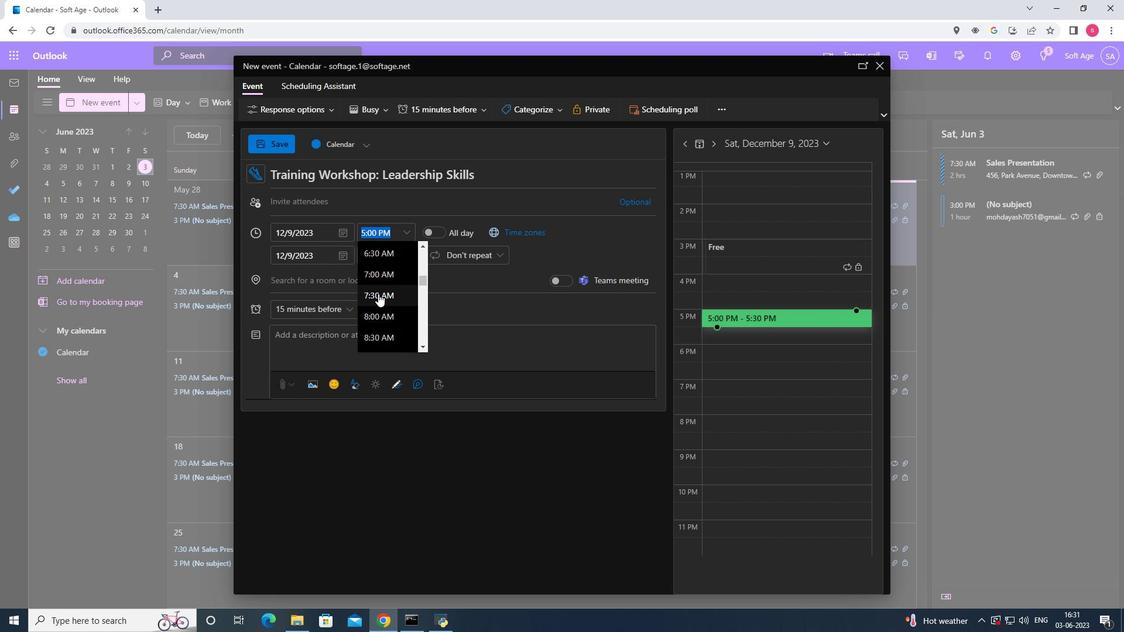 
Action: Mouse moved to (371, 235)
Screenshot: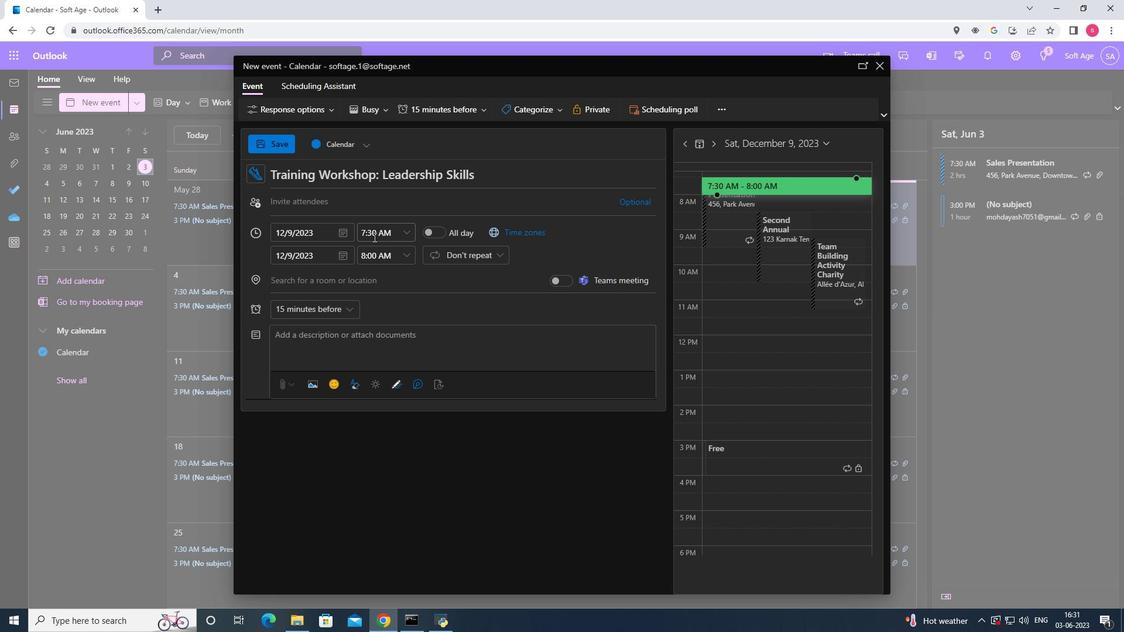
Action: Mouse pressed left at (371, 235)
Screenshot: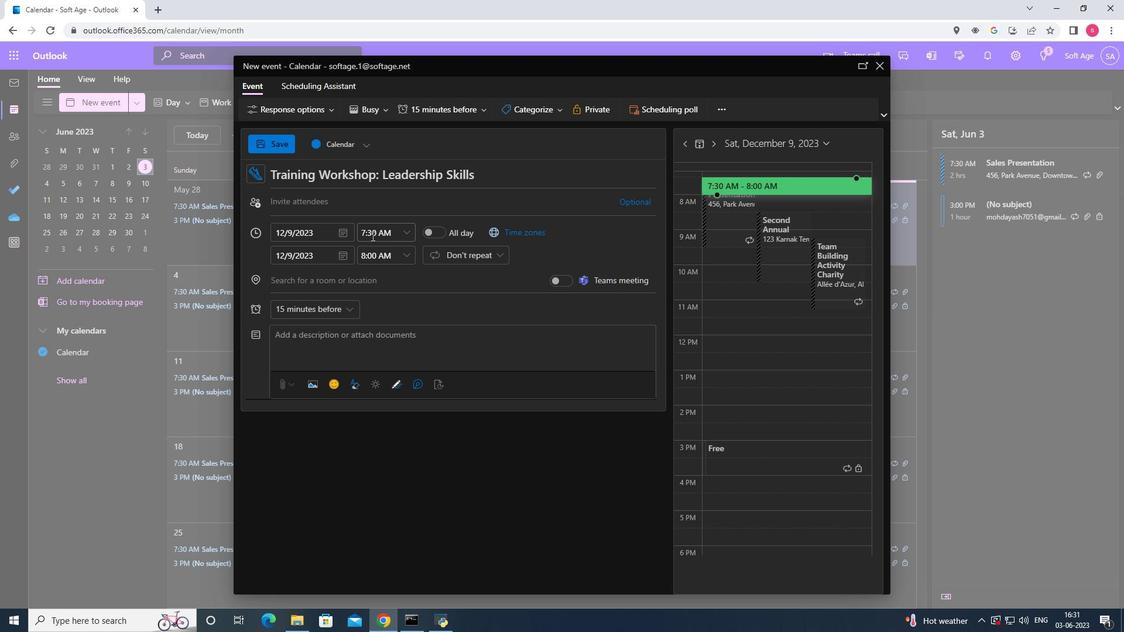 
Action: Mouse moved to (371, 235)
Screenshot: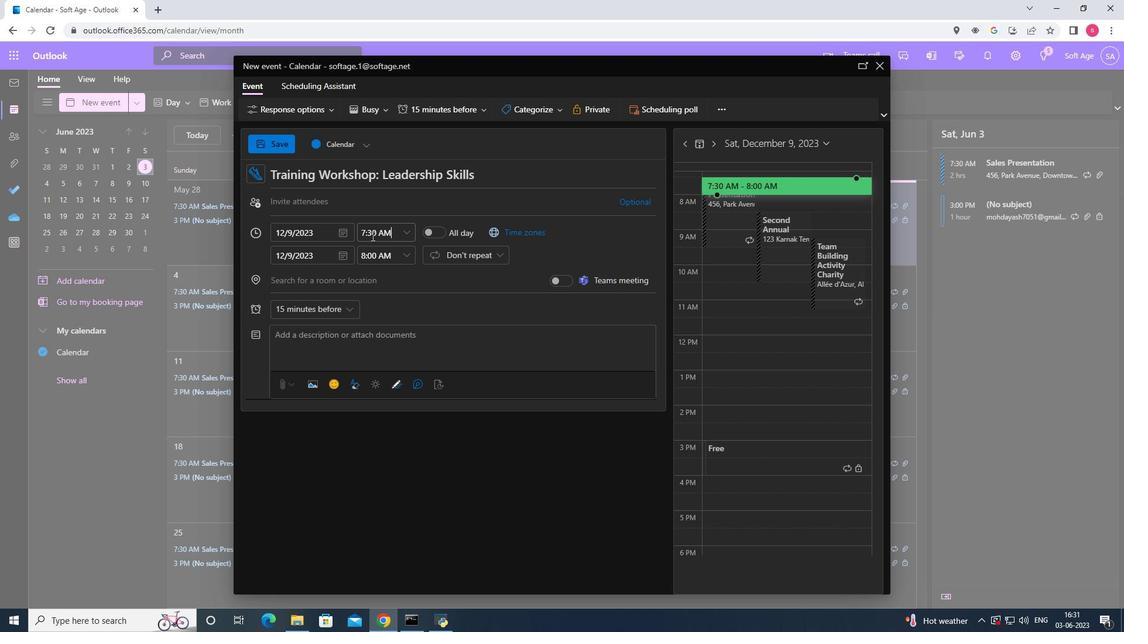 
Action: Key pressed <Key.backspace>5
Screenshot: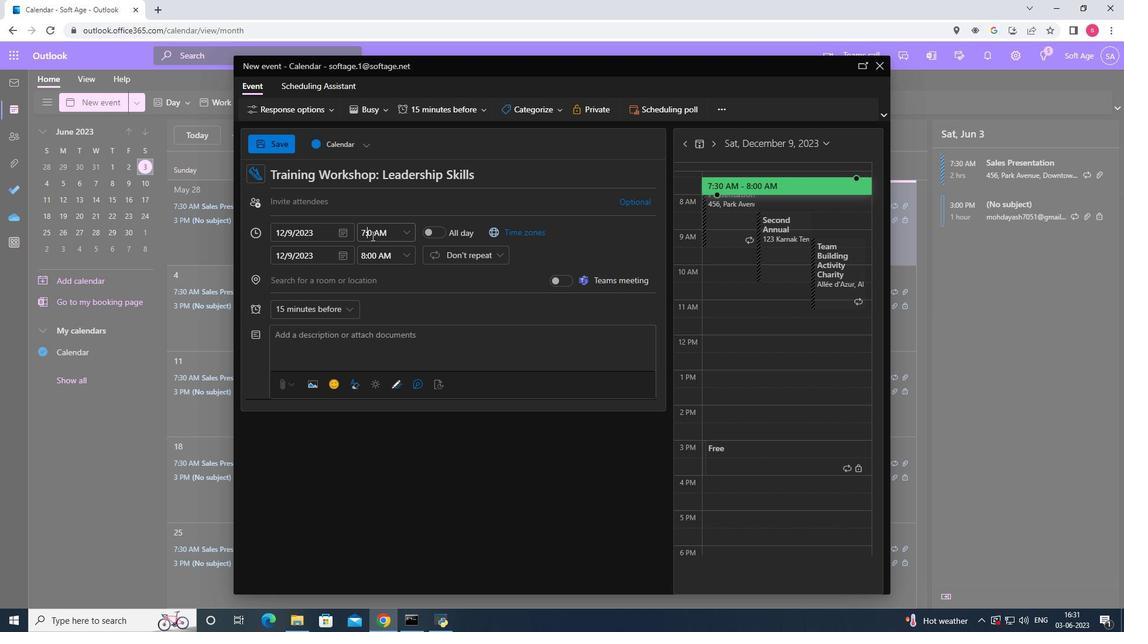 
Action: Mouse moved to (409, 254)
Screenshot: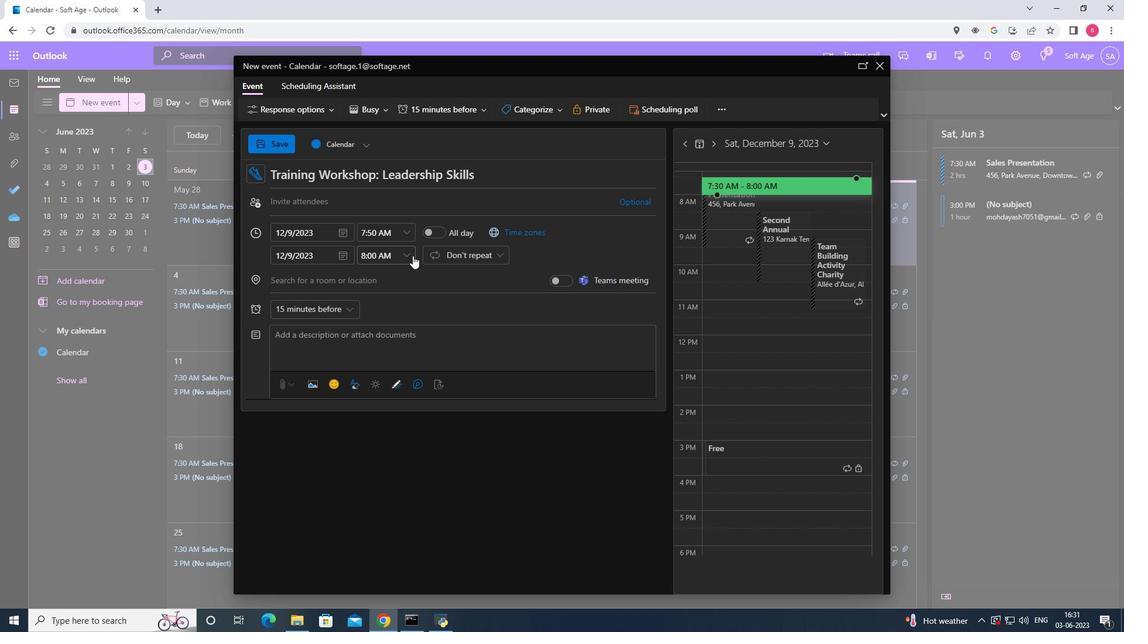 
Action: Mouse pressed left at (409, 254)
Screenshot: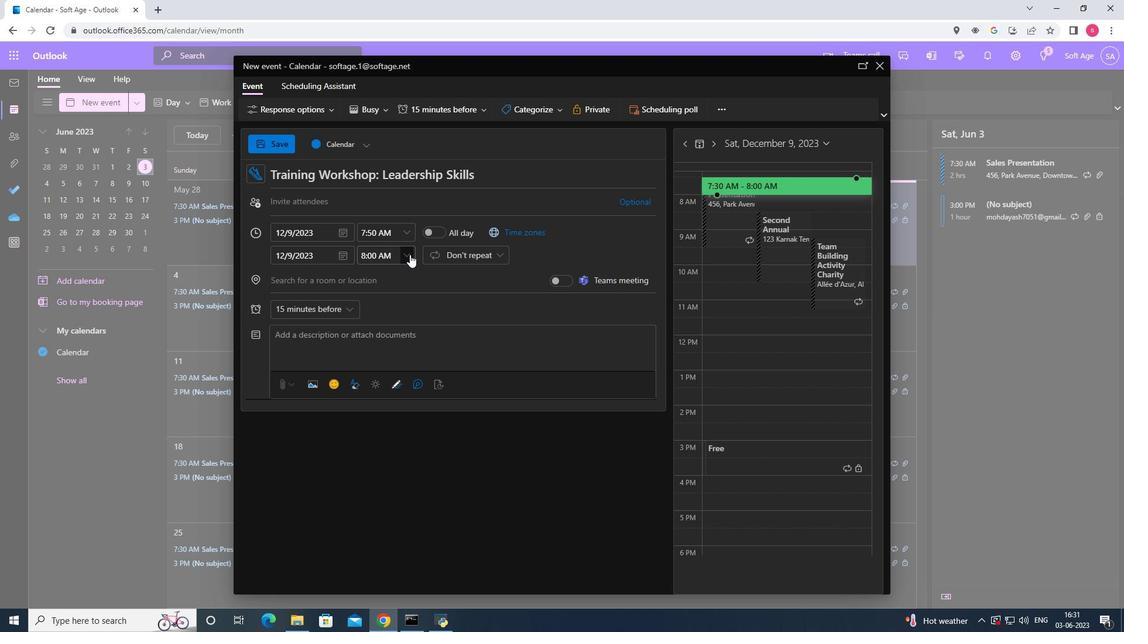 
Action: Mouse moved to (390, 340)
Screenshot: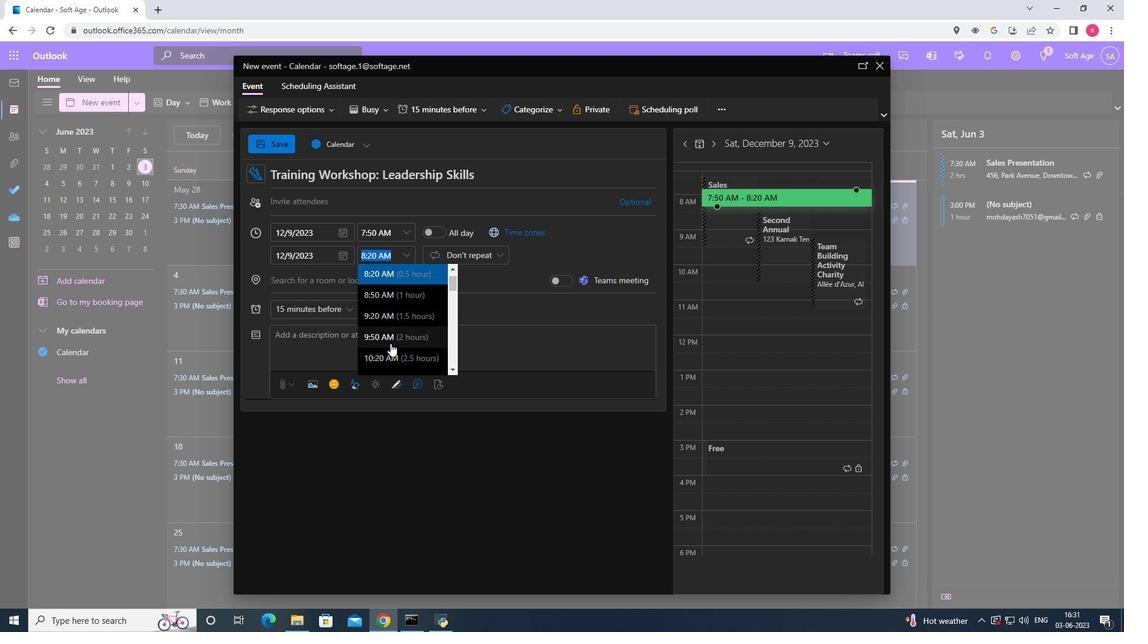 
Action: Mouse pressed left at (390, 340)
Screenshot: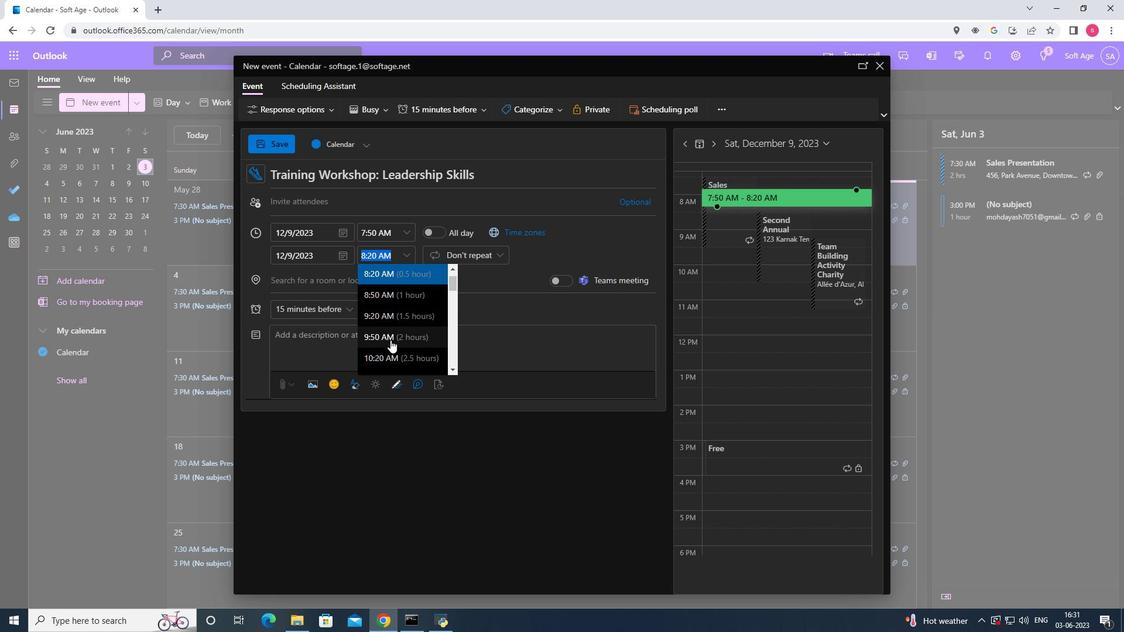 
Action: Mouse moved to (340, 344)
Screenshot: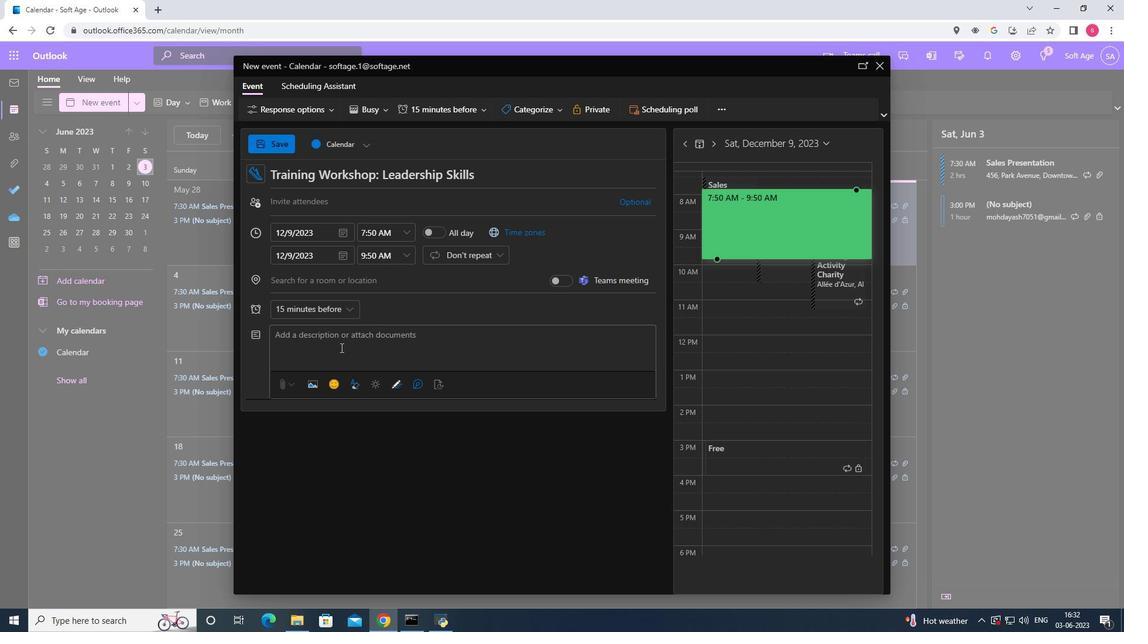 
Action: Mouse pressed left at (340, 344)
Screenshot: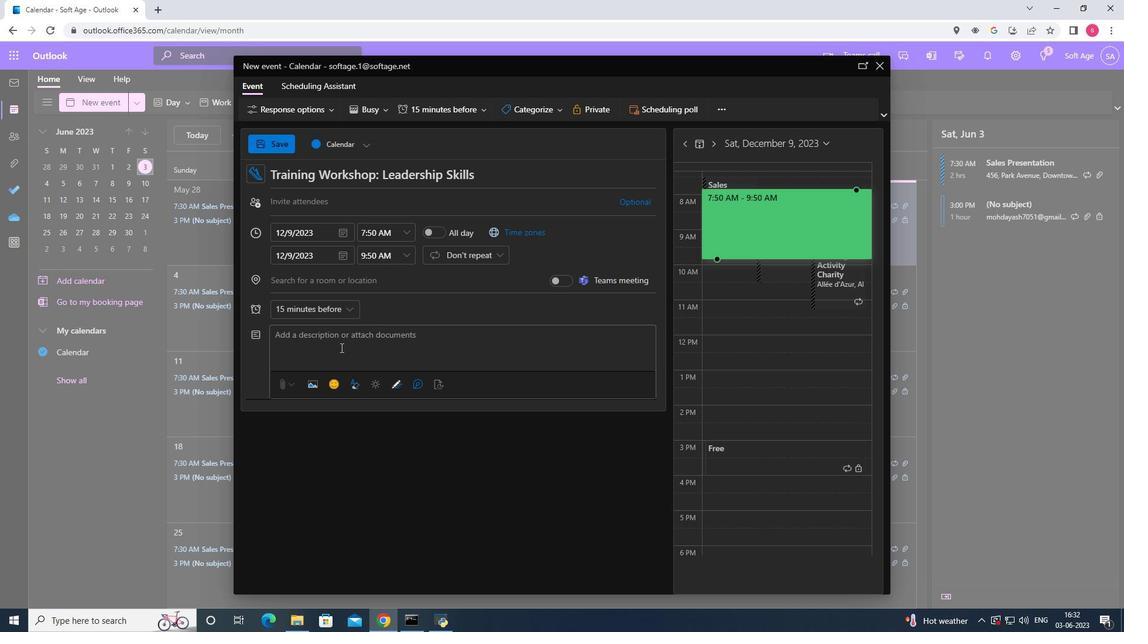 
Action: Mouse moved to (340, 344)
Screenshot: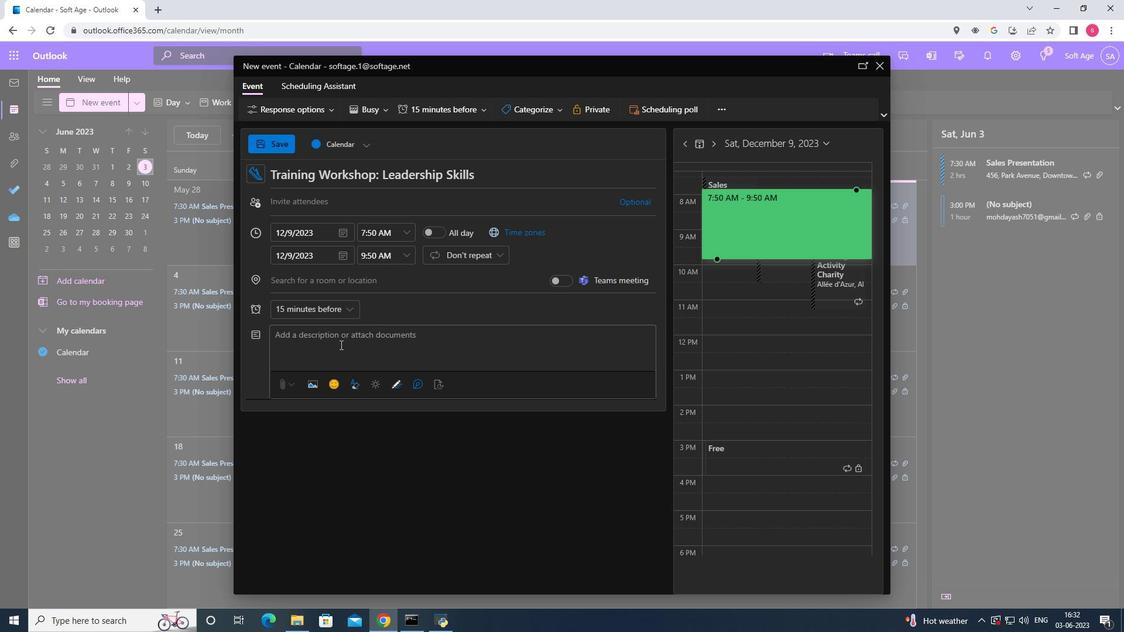 
Action: Key pressed <Key.shift>As<Key.space>eachb<Key.space><Key.backspace><Key.backspace><Key.space>particioants<Key.space>delivers<Key.space>
Screenshot: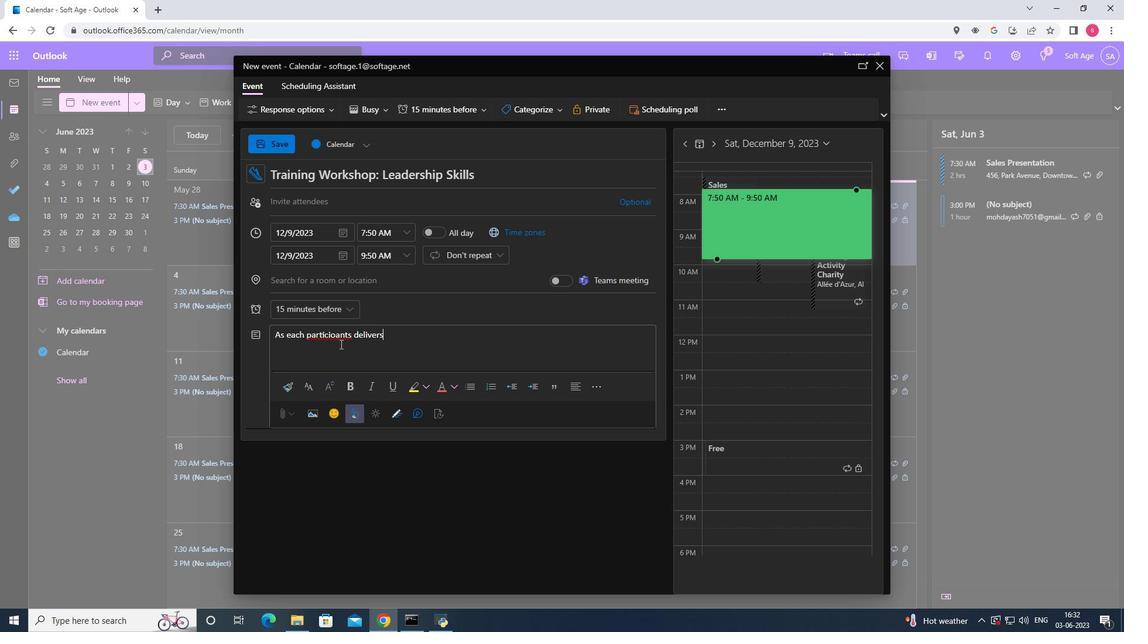 
Action: Mouse moved to (336, 336)
Screenshot: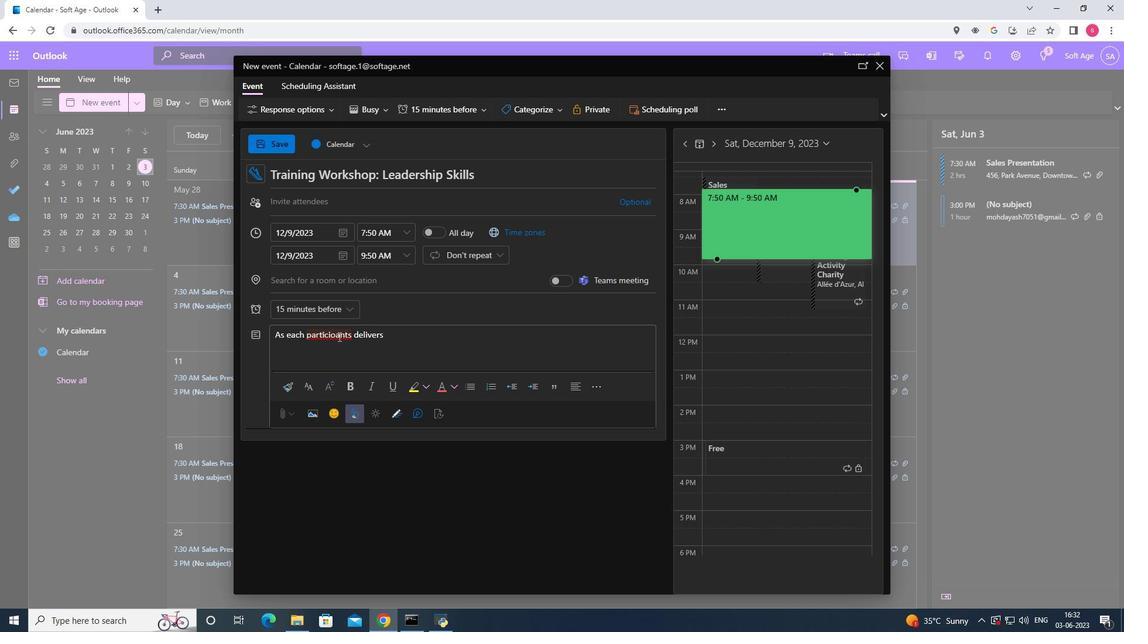 
Action: Mouse pressed left at (336, 336)
Screenshot: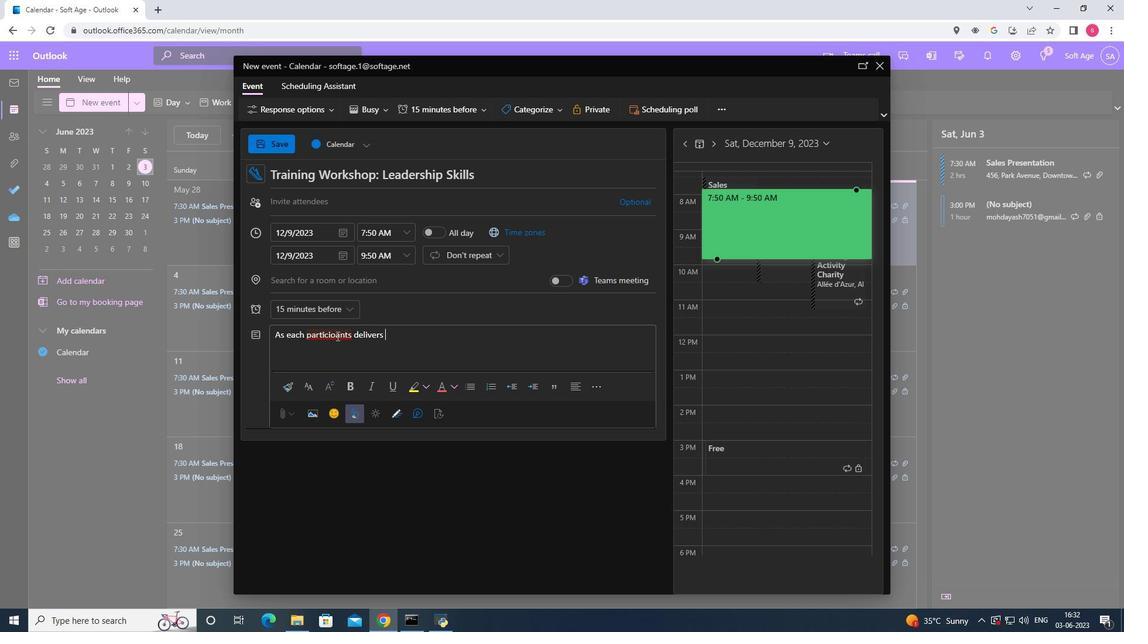 
Action: Mouse moved to (338, 334)
Screenshot: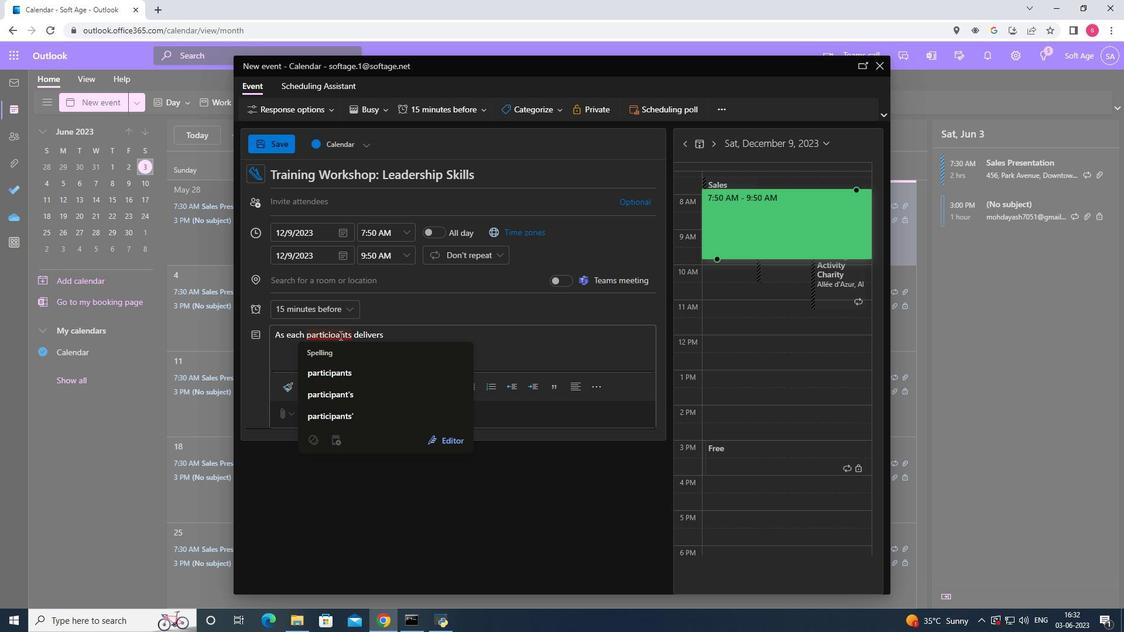 
Action: Key pressed <Key.backspace>p
Screenshot: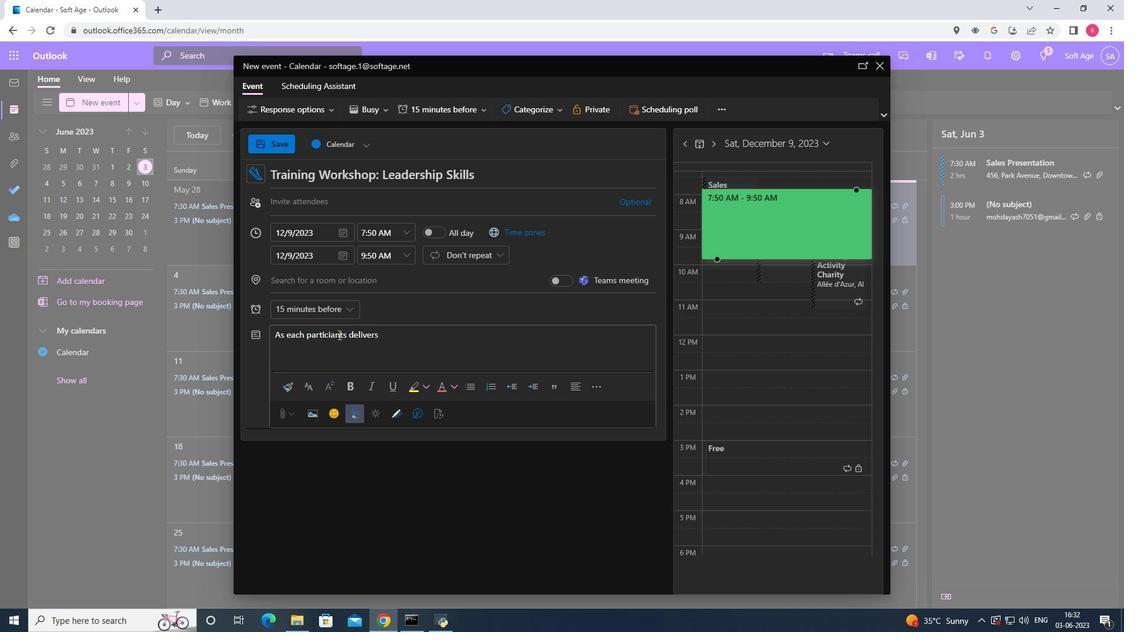 
Action: Mouse moved to (393, 334)
Screenshot: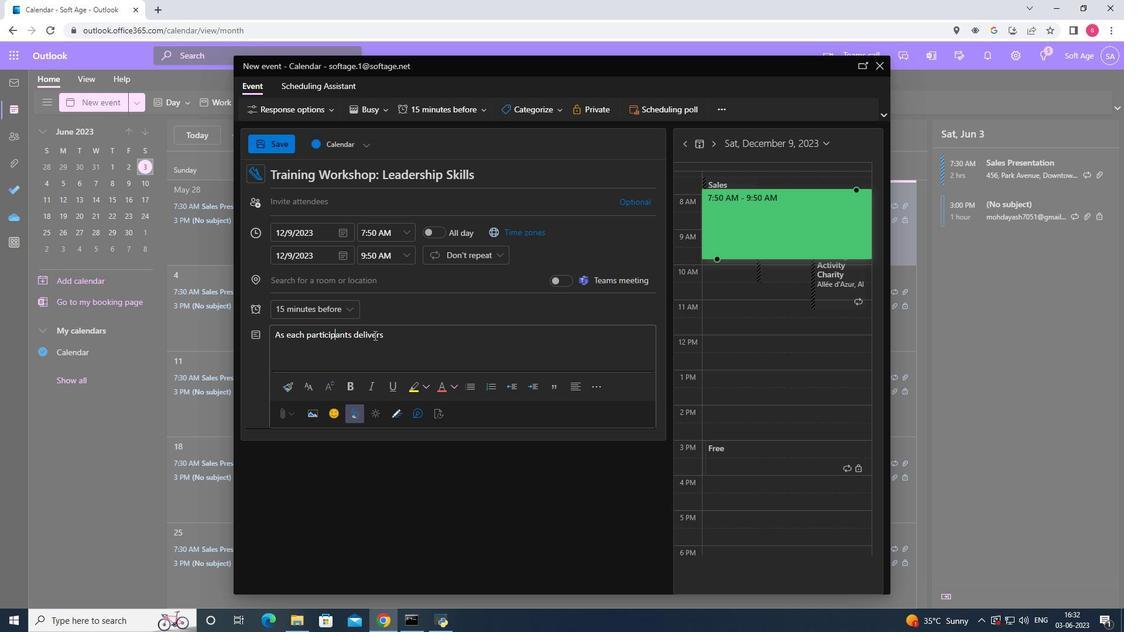 
Action: Mouse pressed left at (393, 334)
Screenshot: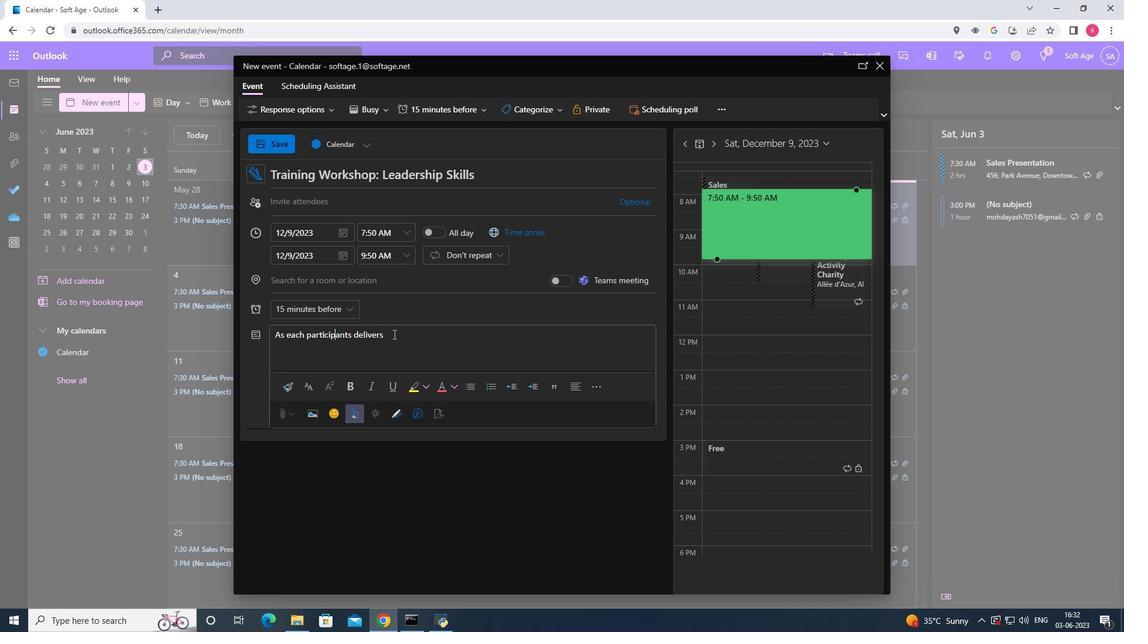 
Action: Key pressed their<Key.space>presentation,<Key.space>fellow<Key.space>participants<Key.space>and<Key.space>a<Key.space>designated<Key.space>facilitator<Key.space>e<Key.backspace>will<Key.space>provide<Key.space>conste<Key.backspace>ructive<Key.space>feedback<Key.space><Key.backspace>,<Key.space>highlighting<Key.space>strengths<Key.space>and<Key.space>offering<Key.space>suggestions<Key.space>for<Key.space>improvement.<Key.space>the<Key.backspace><Key.backspace><Key.backspace><Key.shift><Key.shift>The<Key.space>feedback<Key.space>will<Key.space>focus<Key.space>on<Key.space>ares<Key.backspace>as<Key.space>such<Key.space>as<Key.space>clarity<Key.space>of<Key.space>message<Key.space><Key.backspace>,<Key.space>organization<Key.space>of<Key.space>content,<Key.space>vocal<Key.space>delivery,<Key.space>non-verbal<Key.space>communication<Key.space><Key.backspace>,<Key.space>and<Key.space>overall<Key.space>presentation<Key.space>effectivess<Key.backspace><Key.backspace><Key.backspace>eness.
Screenshot: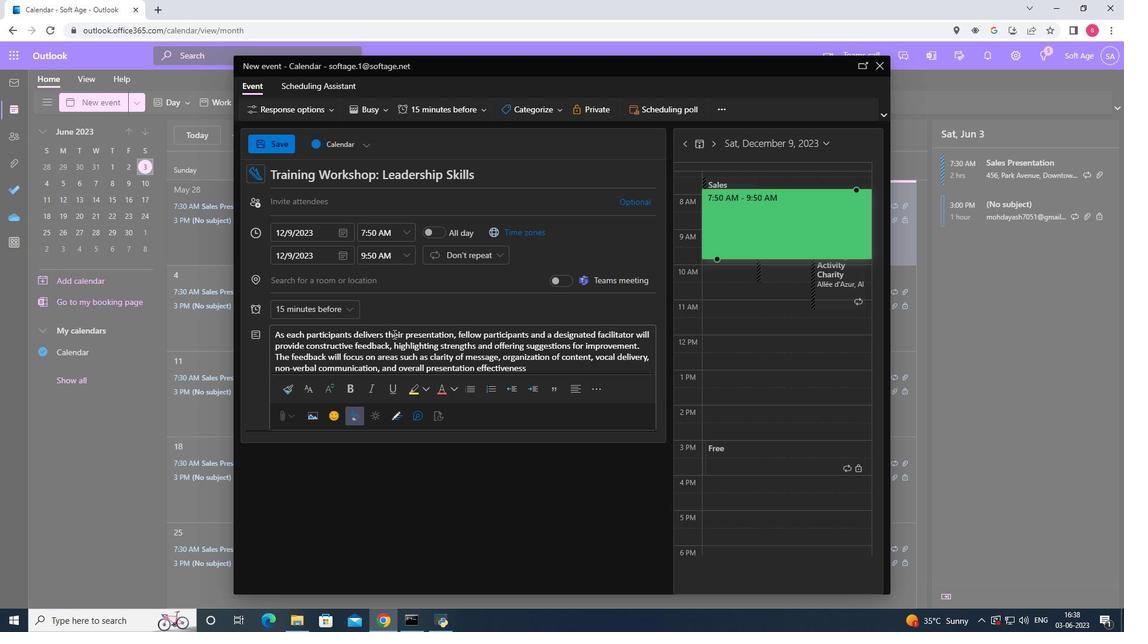 
Action: Mouse moved to (542, 105)
Screenshot: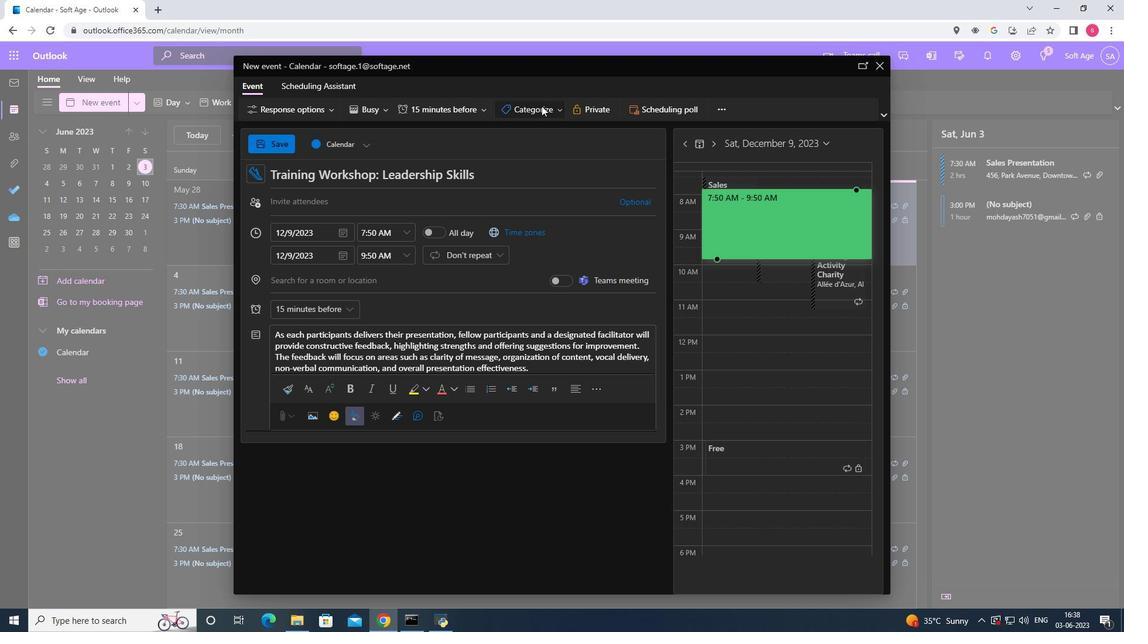
Action: Mouse pressed left at (542, 105)
Screenshot: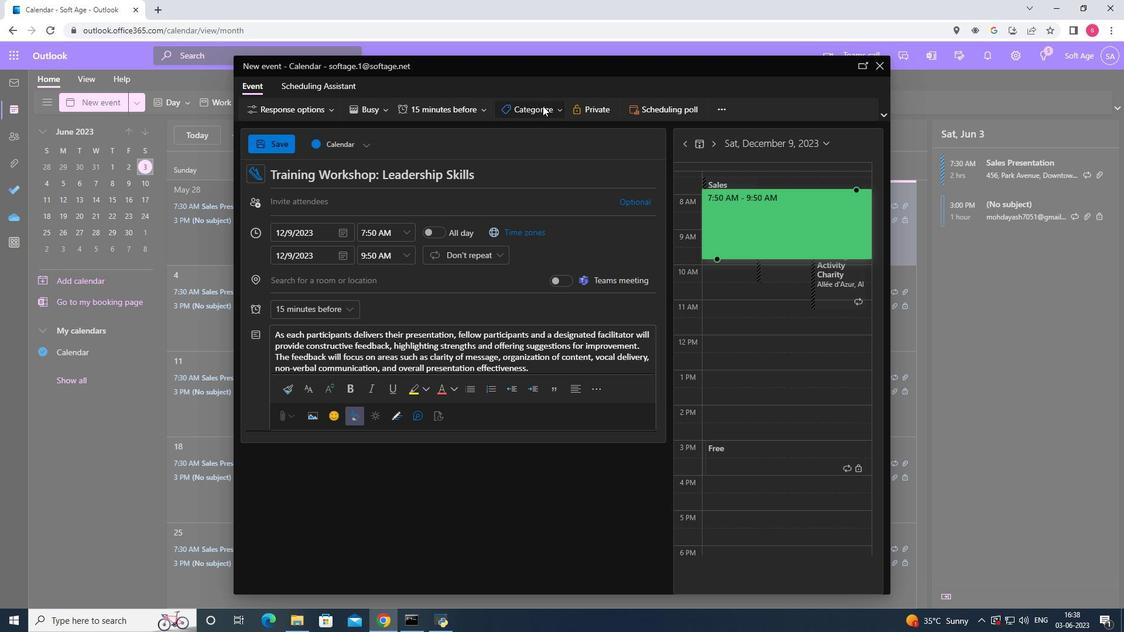 
Action: Mouse moved to (567, 152)
Screenshot: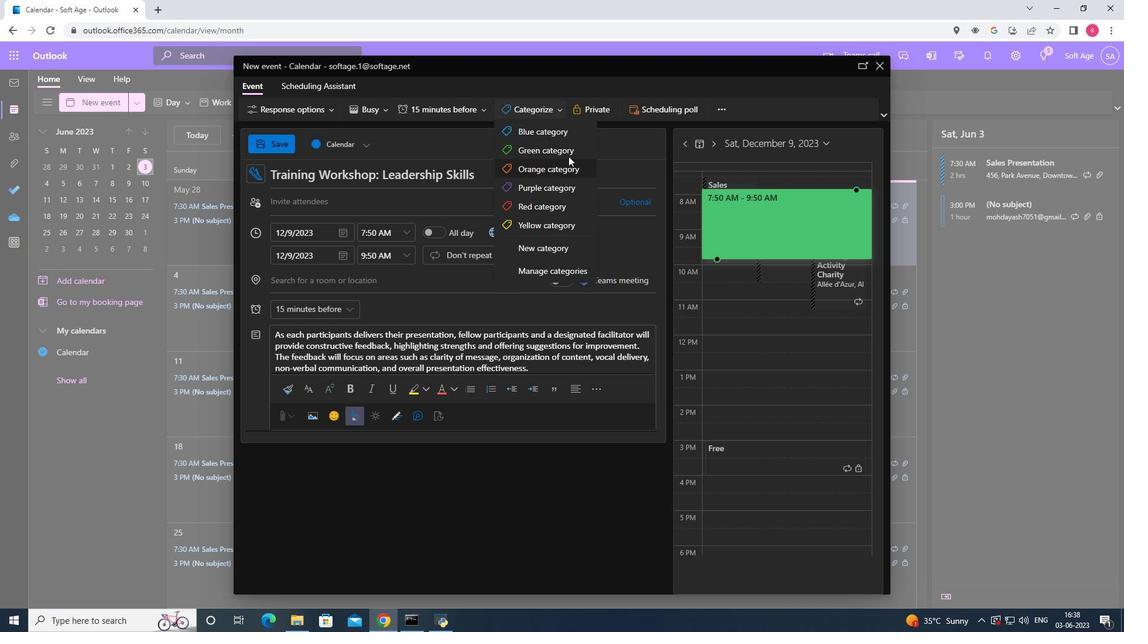 
Action: Mouse pressed left at (567, 152)
Screenshot: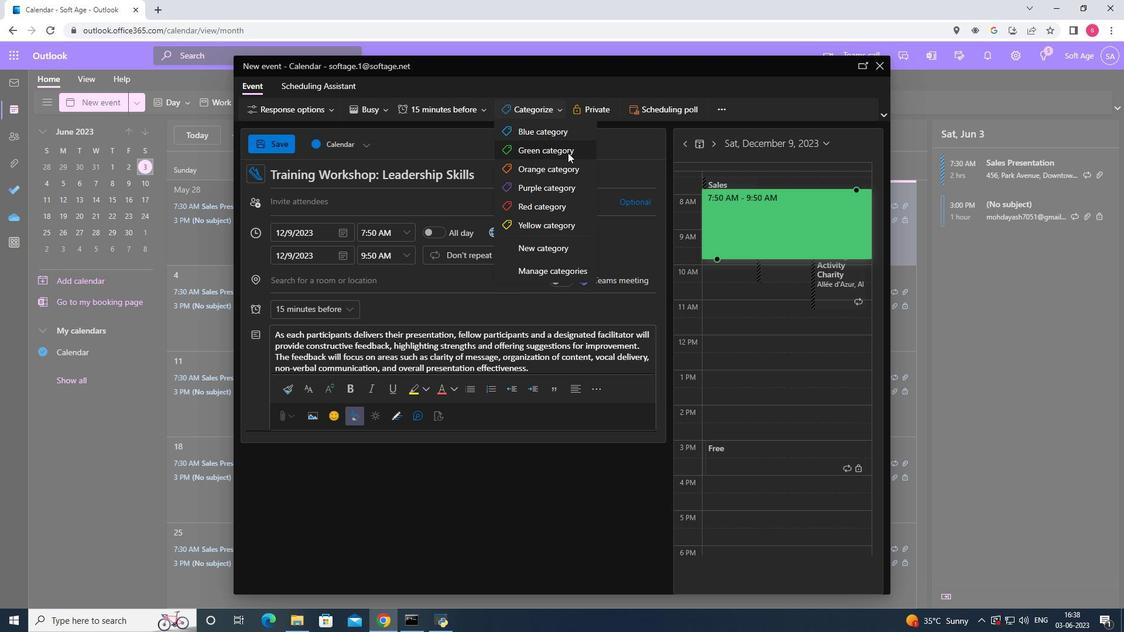 
Action: Mouse moved to (353, 286)
Screenshot: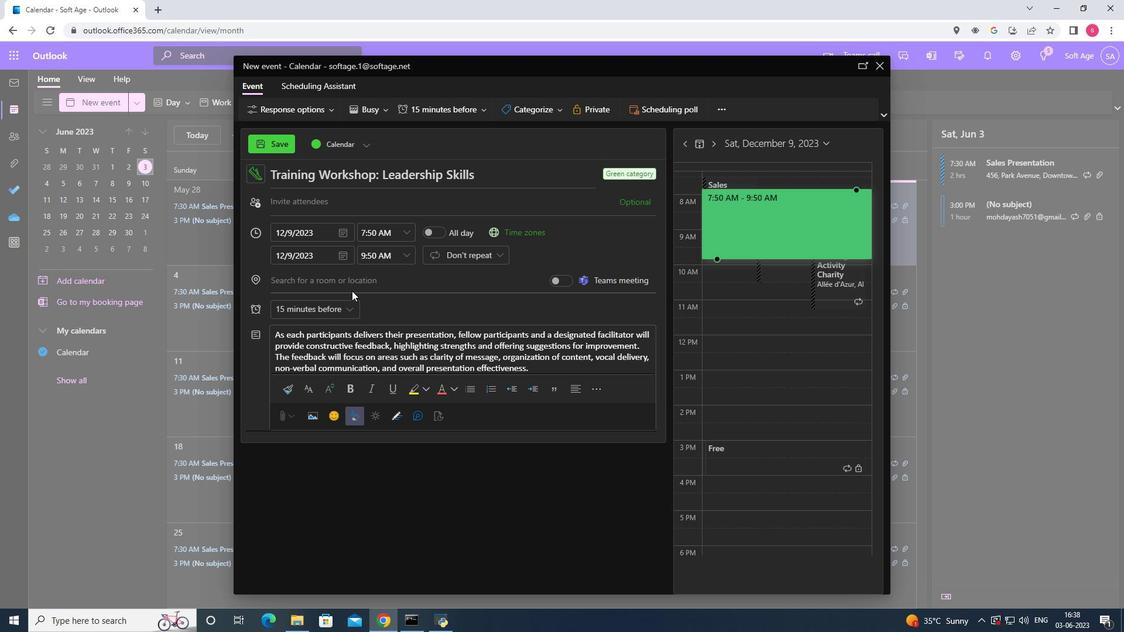 
Action: Mouse pressed left at (353, 286)
Screenshot: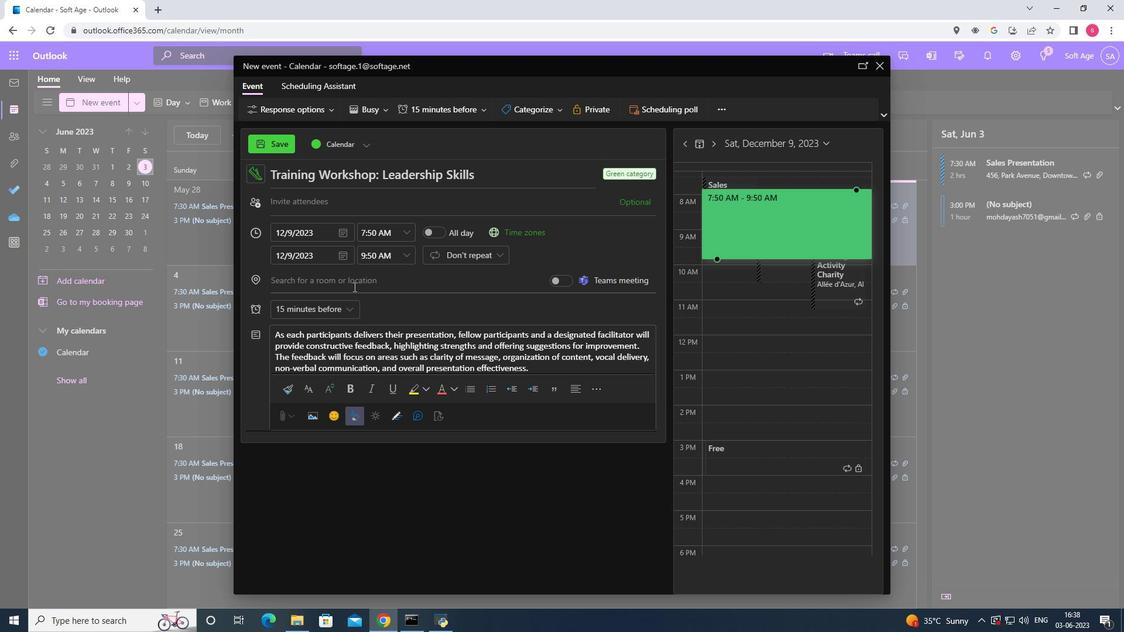 
Action: Key pressed 456<Key.space><Key.shift>Parc<Key.space><Key.shift><Key.shift><Key.shift><Key.shift><Key.shift><Key.shift><Key.shift>Guell<Key.space><Key.backspace>,<Key.space><Key.shift><Key.shift><Key.shift><Key.shift>Barcelono,<Key.space><Key.shift><Key.shift><Key.shift><Key.shift><Key.shift><Key.shift><Key.shift><Key.shift><Key.shift><Key.shift><Key.shift>Spain
Screenshot: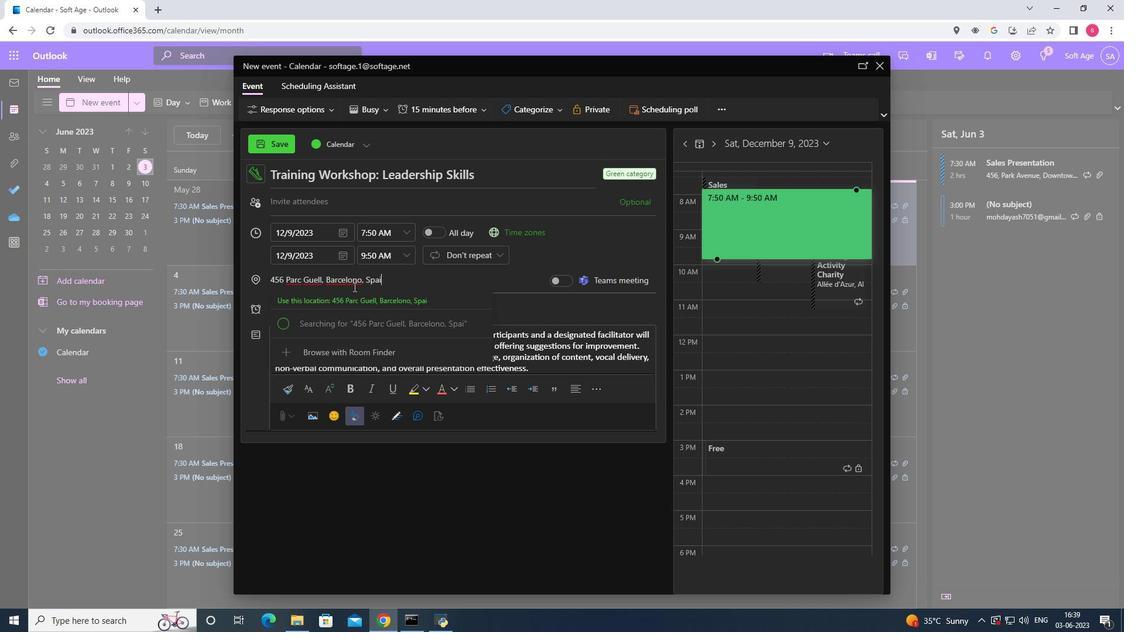 
Action: Mouse moved to (361, 280)
Screenshot: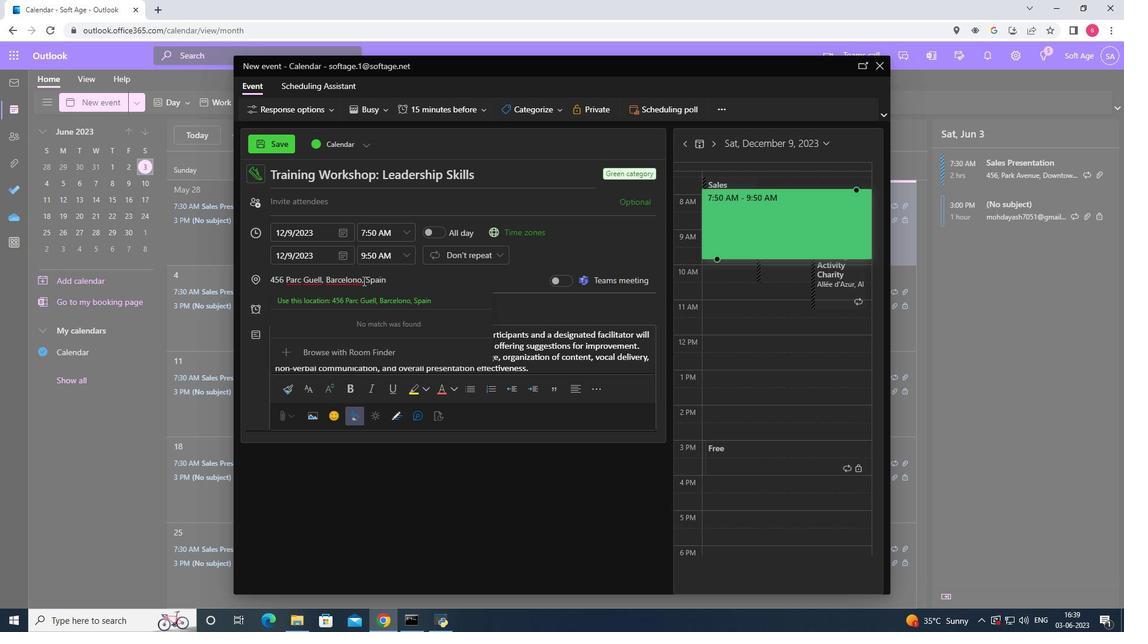 
Action: Mouse pressed left at (361, 280)
Screenshot: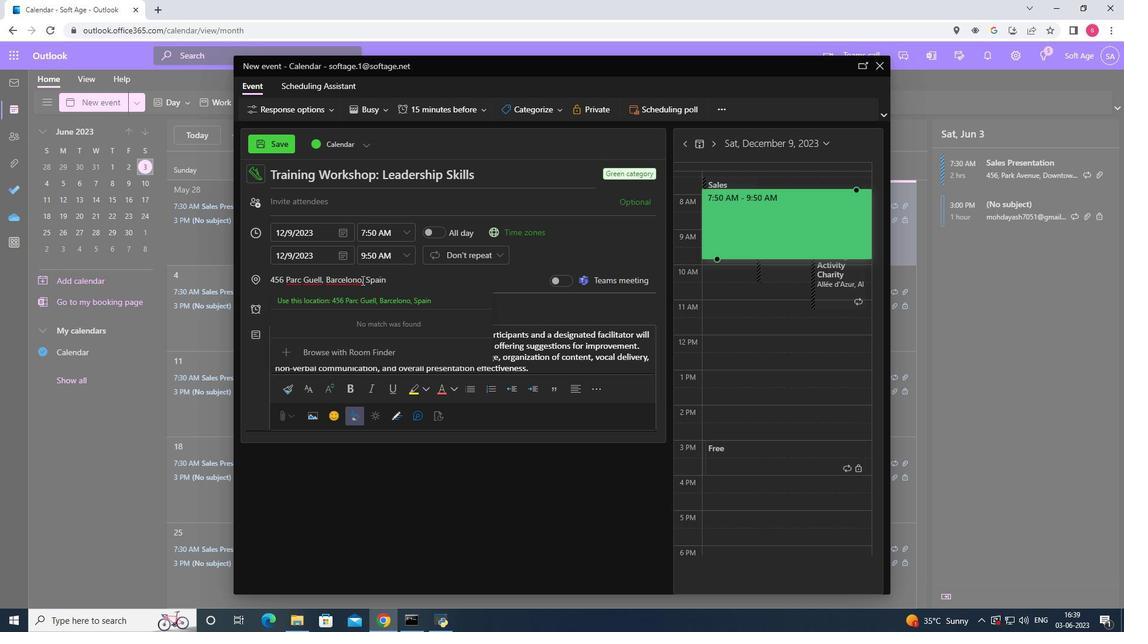 
Action: Key pressed <Key.backspace>a
Screenshot: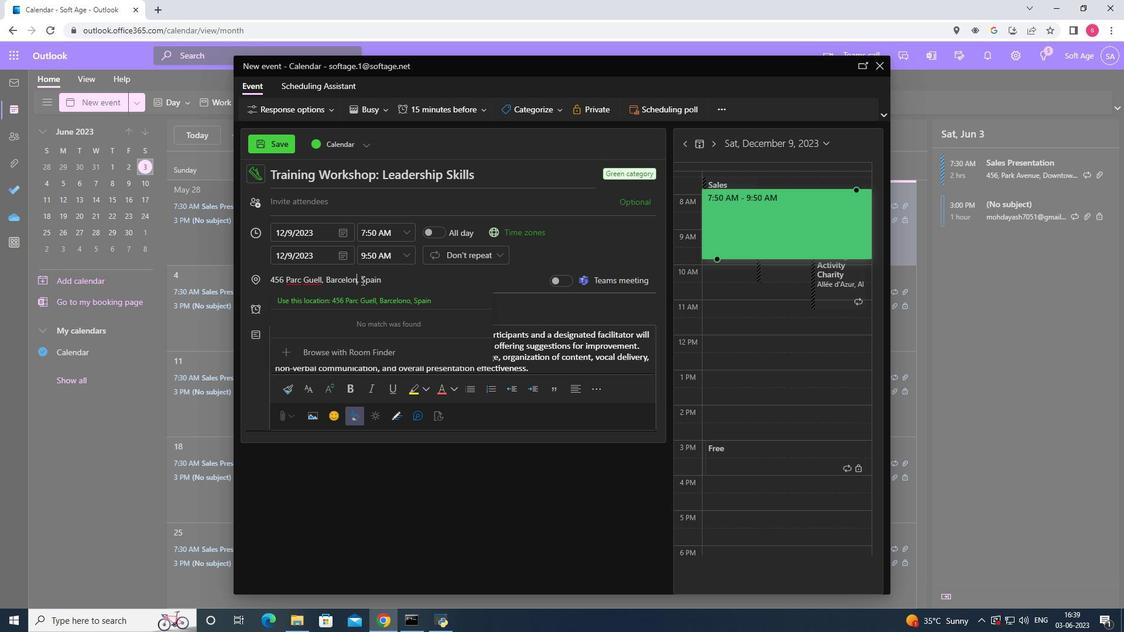 
Action: Mouse moved to (390, 278)
Screenshot: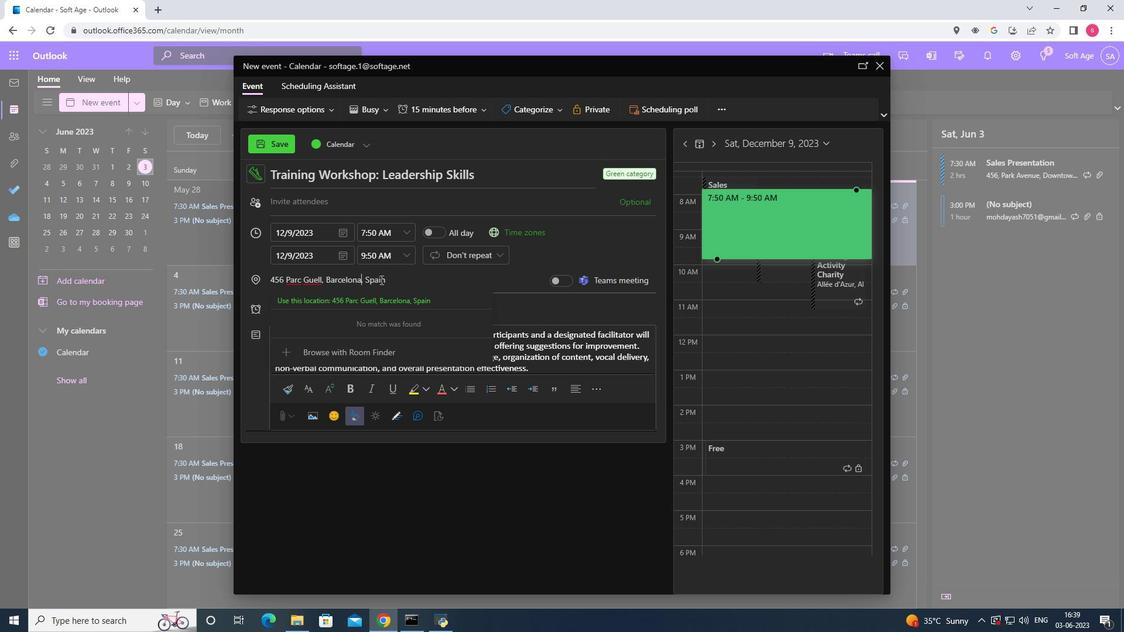 
Action: Mouse pressed left at (390, 278)
Screenshot: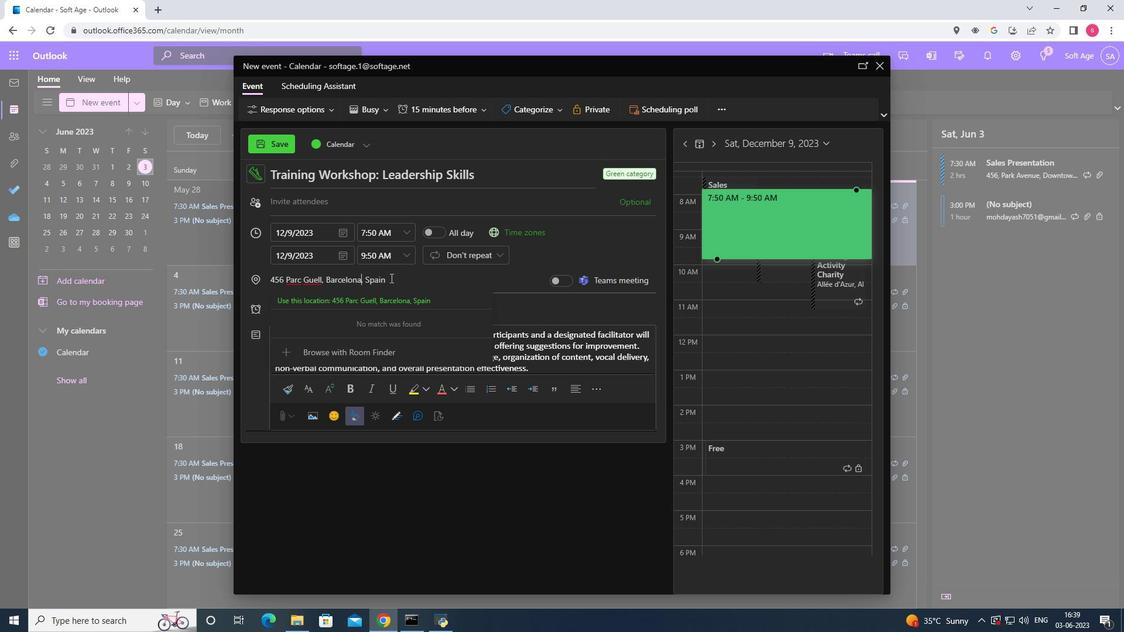 
Action: Mouse moved to (364, 303)
Screenshot: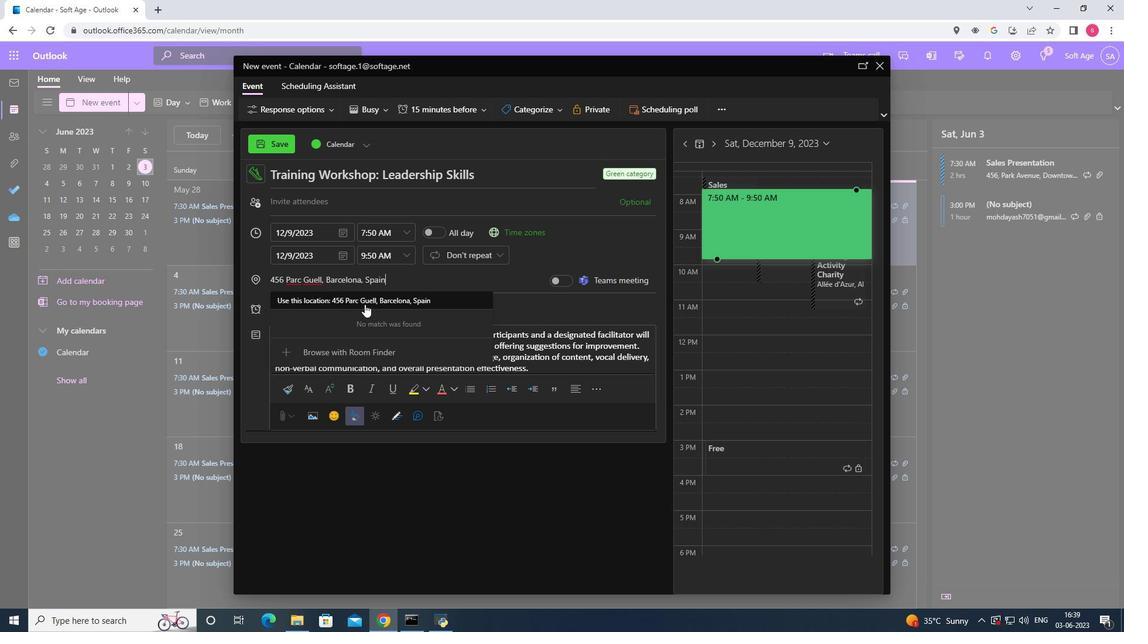 
Action: Mouse pressed left at (364, 303)
Screenshot: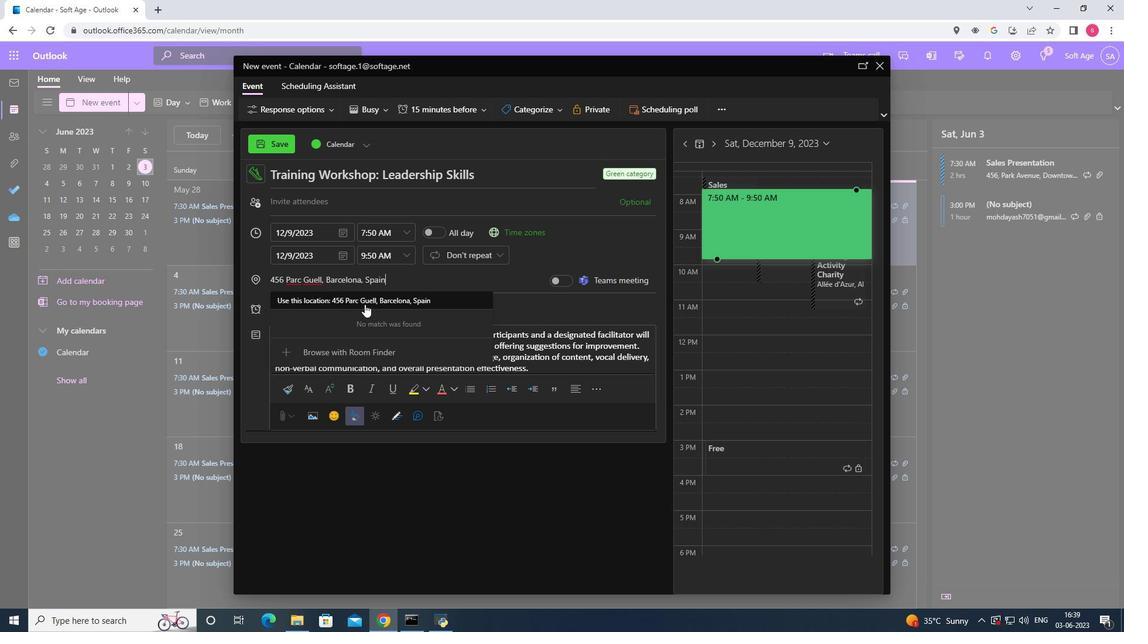 
Action: Mouse moved to (300, 204)
Screenshot: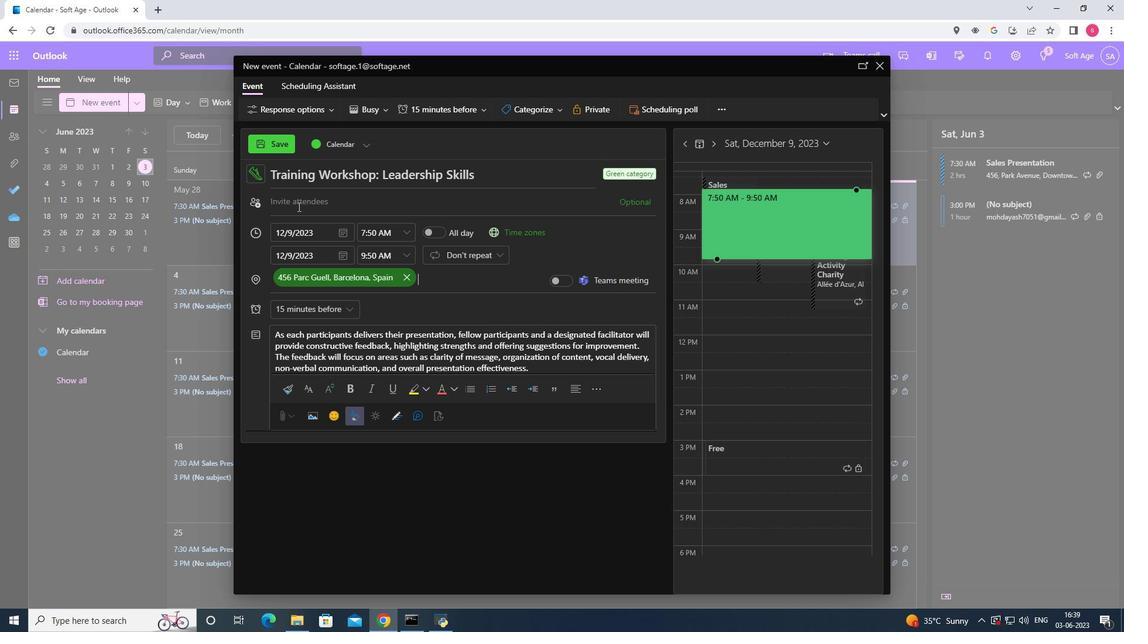 
Action: Mouse pressed left at (300, 204)
Screenshot: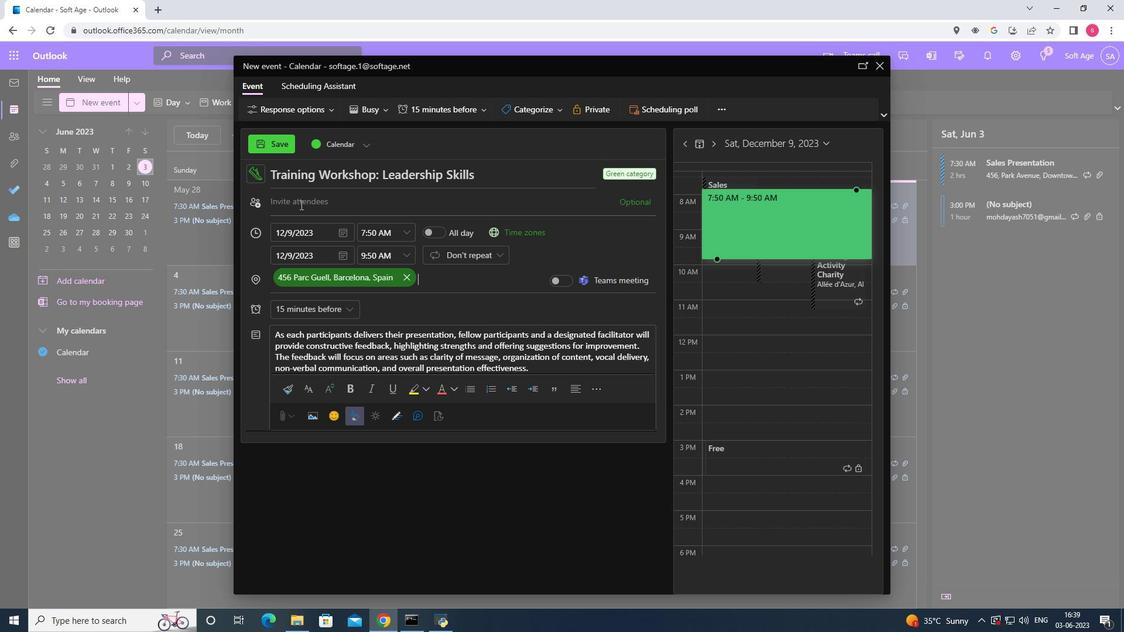 
Action: Key pressed softage.4<Key.shift>@
Screenshot: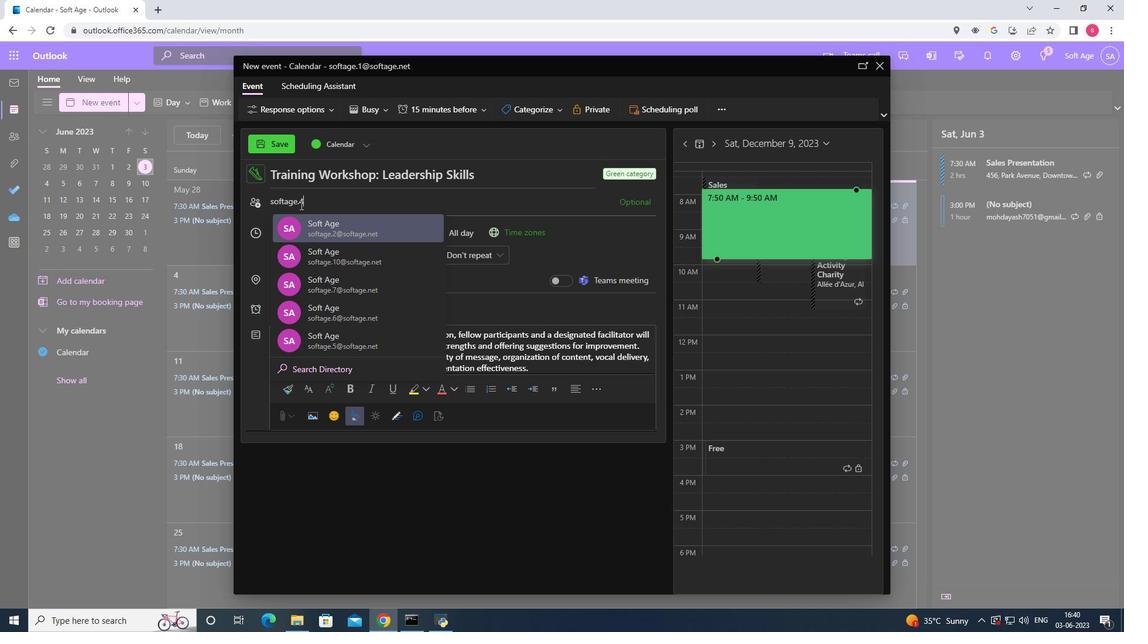 
Action: Mouse moved to (307, 222)
Screenshot: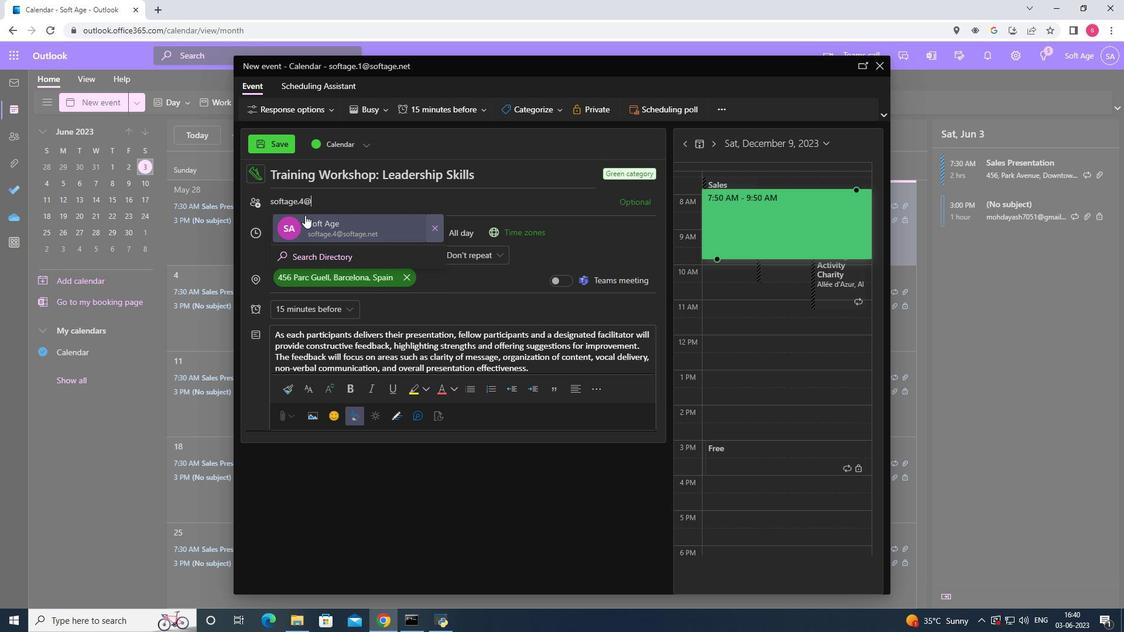 
Action: Mouse pressed left at (307, 222)
Screenshot: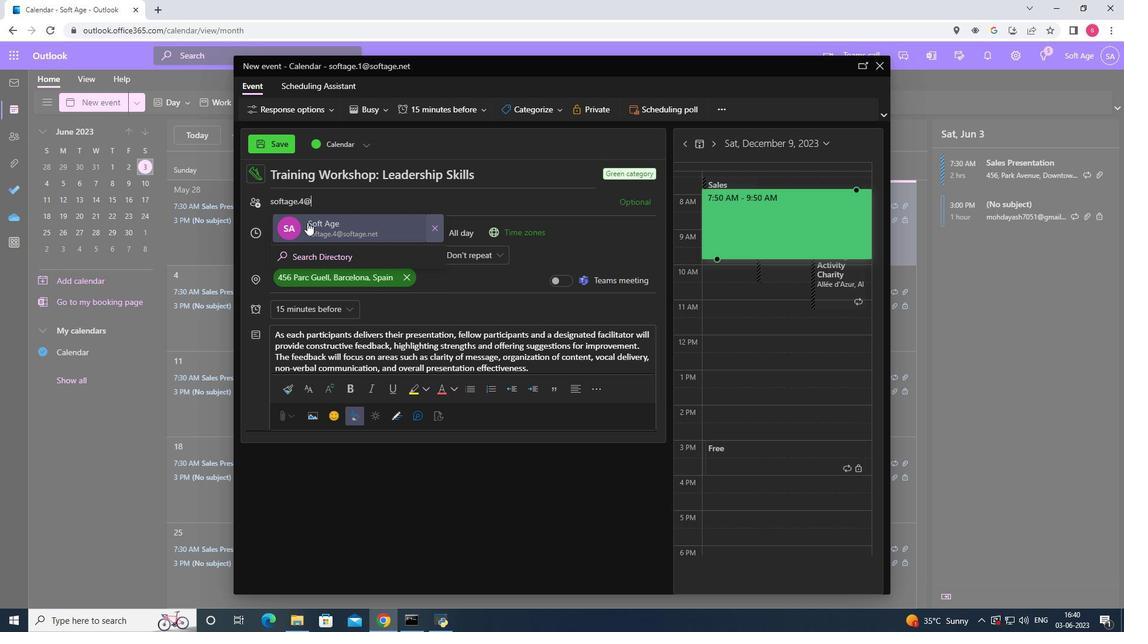 
Action: Key pressed softage.5<Key.shift>@
Screenshot: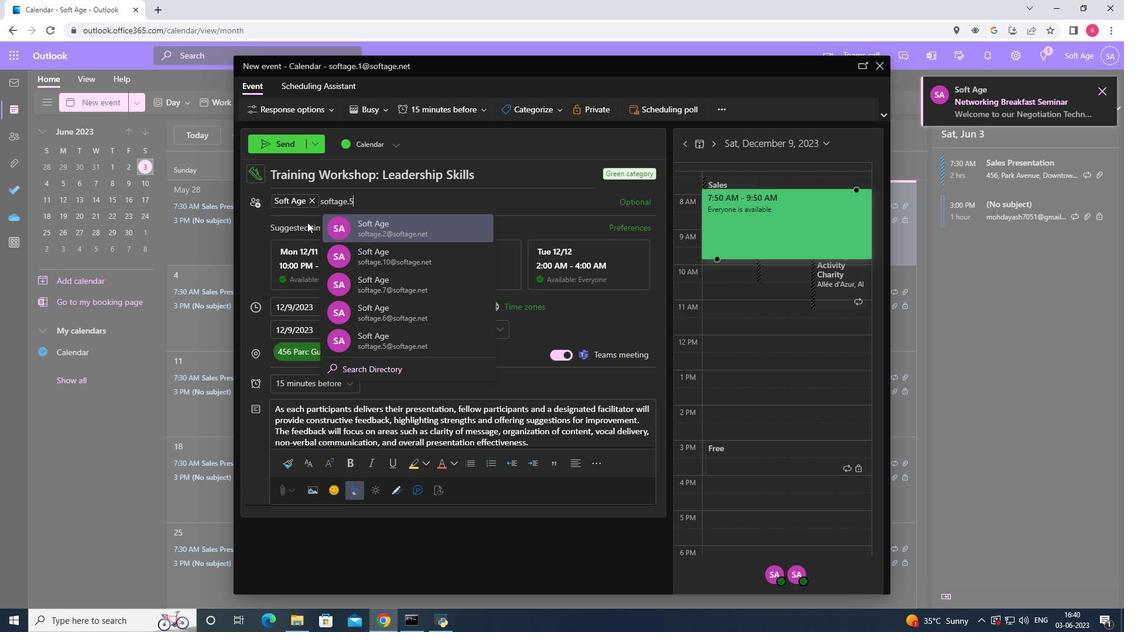 
Action: Mouse moved to (360, 228)
Screenshot: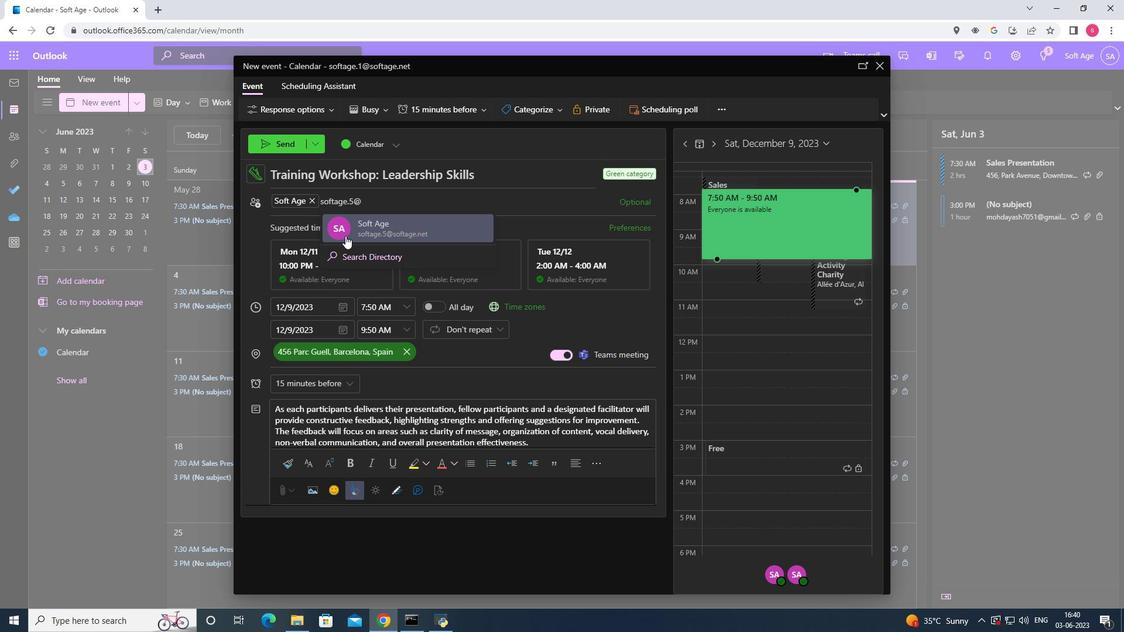 
Action: Mouse pressed left at (360, 228)
Screenshot: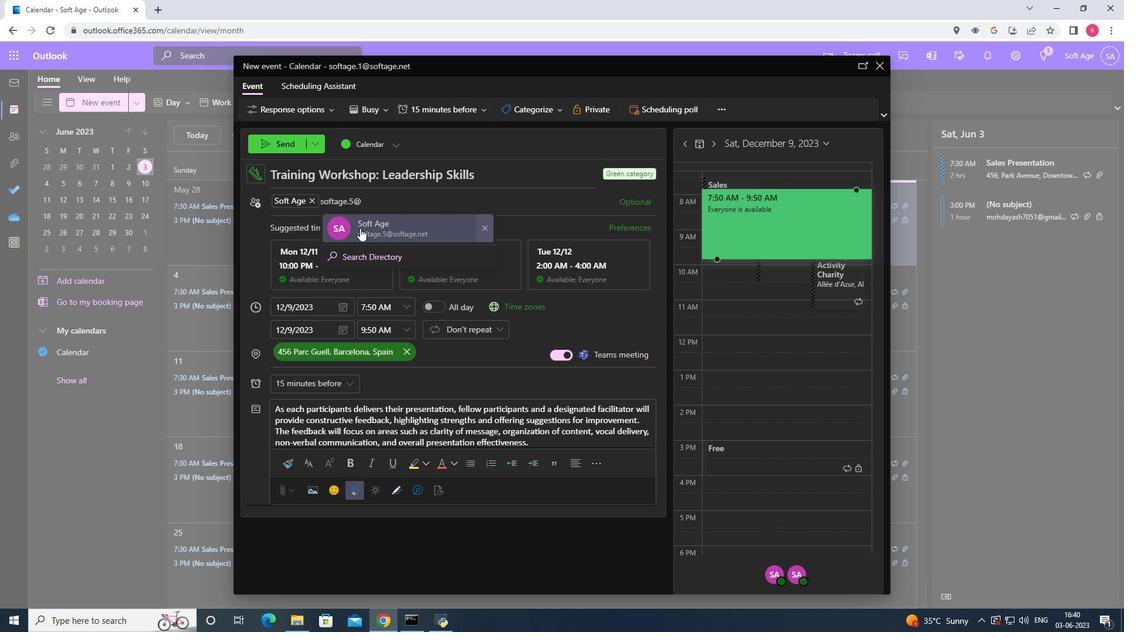 
Action: Mouse moved to (351, 384)
Screenshot: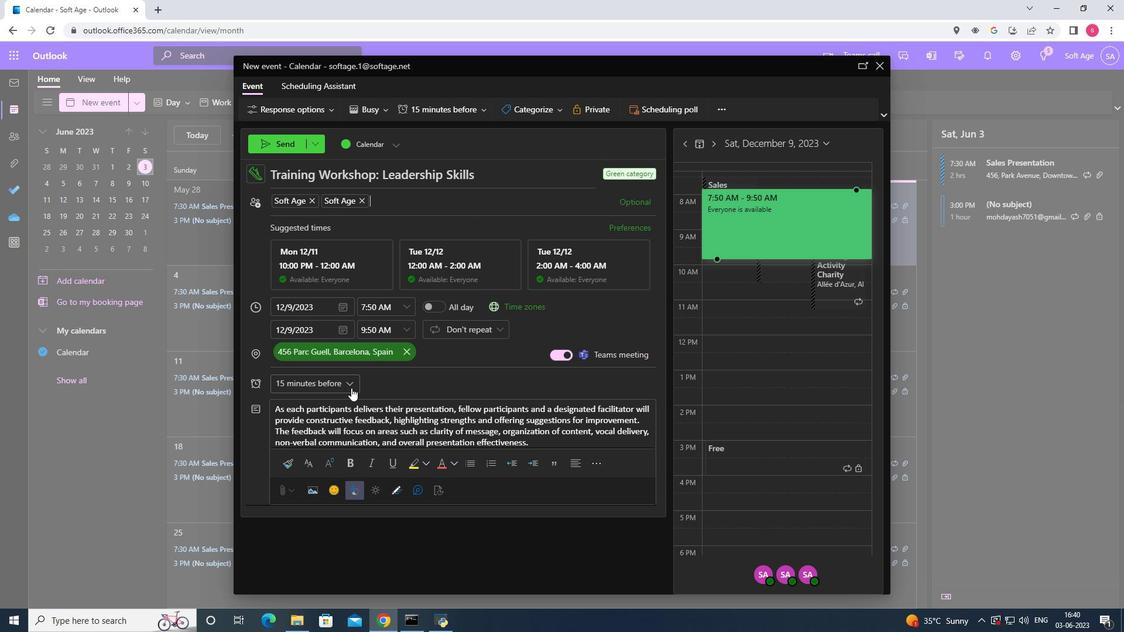 
Action: Mouse pressed left at (351, 384)
Screenshot: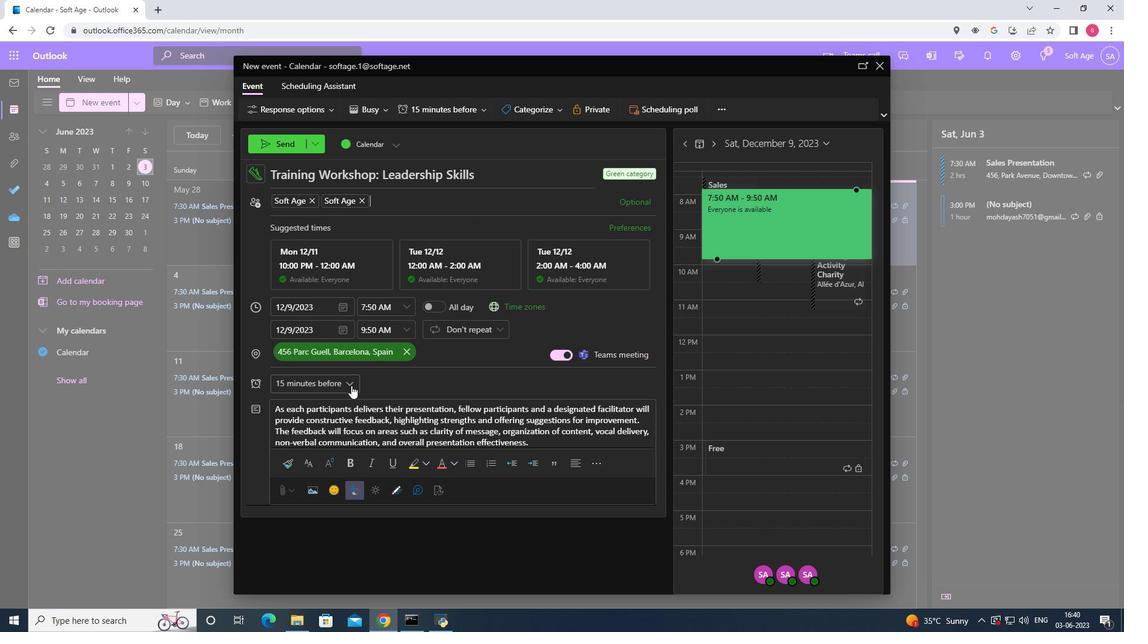 
Action: Mouse moved to (311, 305)
Screenshot: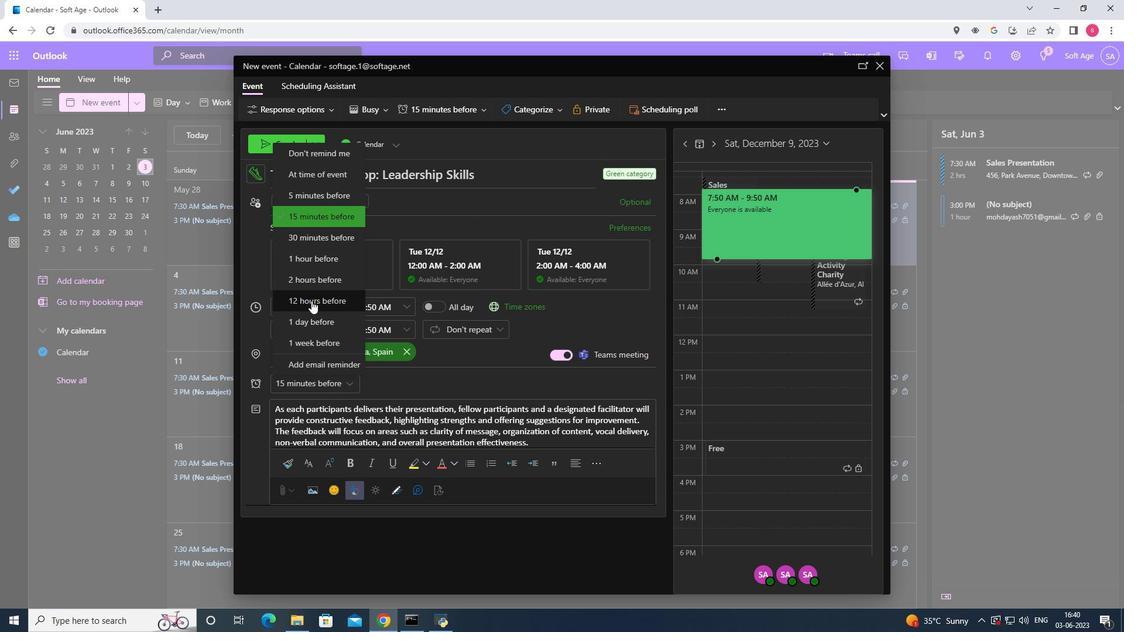 
Action: Mouse pressed left at (311, 305)
Screenshot: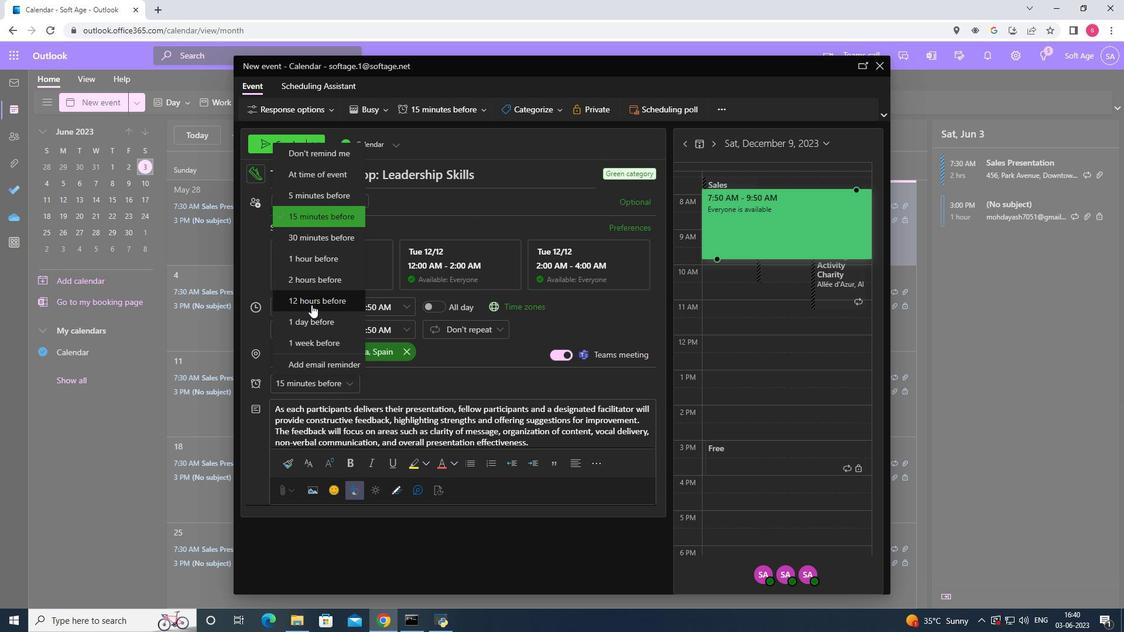 
Action: Mouse moved to (281, 142)
Screenshot: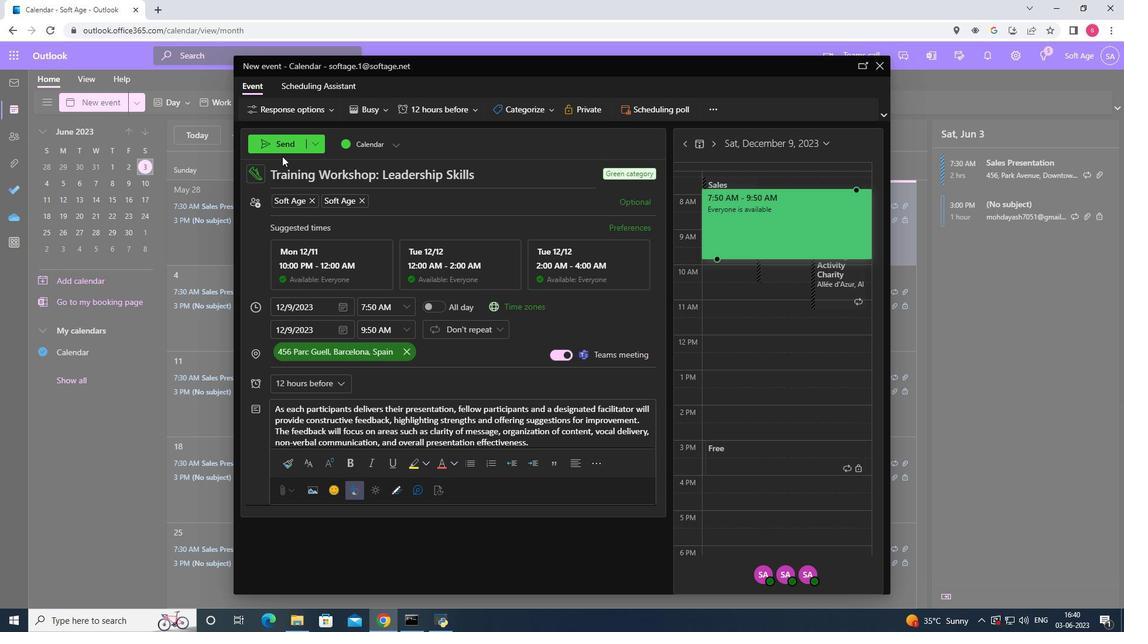
Action: Mouse pressed left at (281, 142)
Screenshot: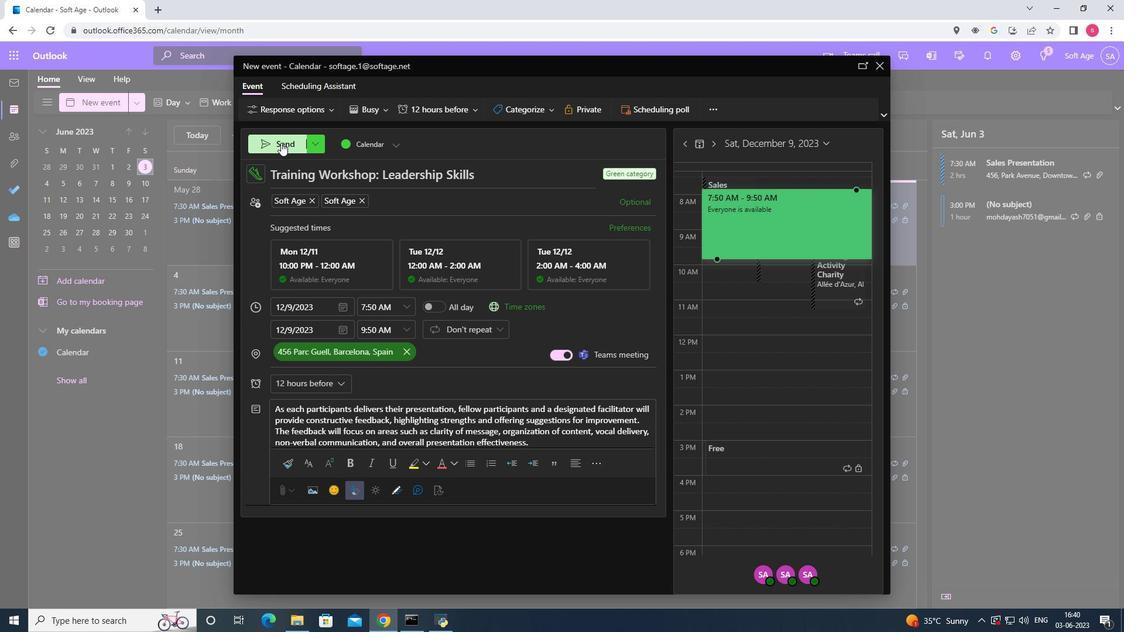 
